 Task: In Heading Arial with underline. Font size of heading  '18'Font style of data Calibri. Font size of data  9Alignment of headline & data Align center. Fill color in heading,  RedFont color of data Black Apply border in Data No BorderIn the sheet  Data Sheetbook
Action: Mouse moved to (924, 124)
Screenshot: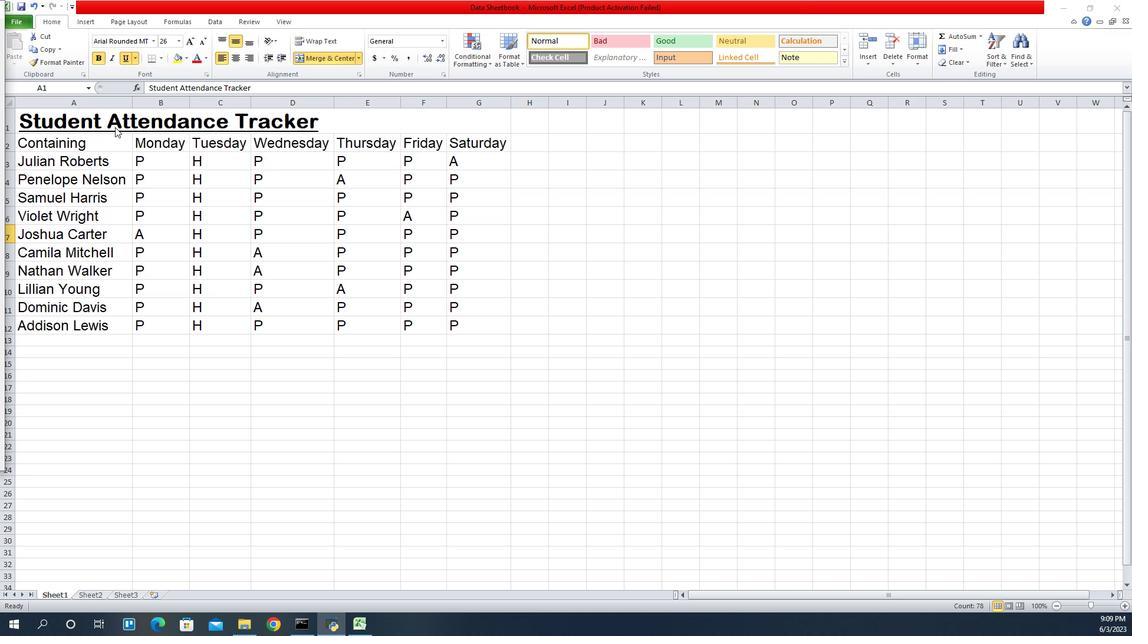 
Action: Mouse pressed left at (924, 124)
Screenshot: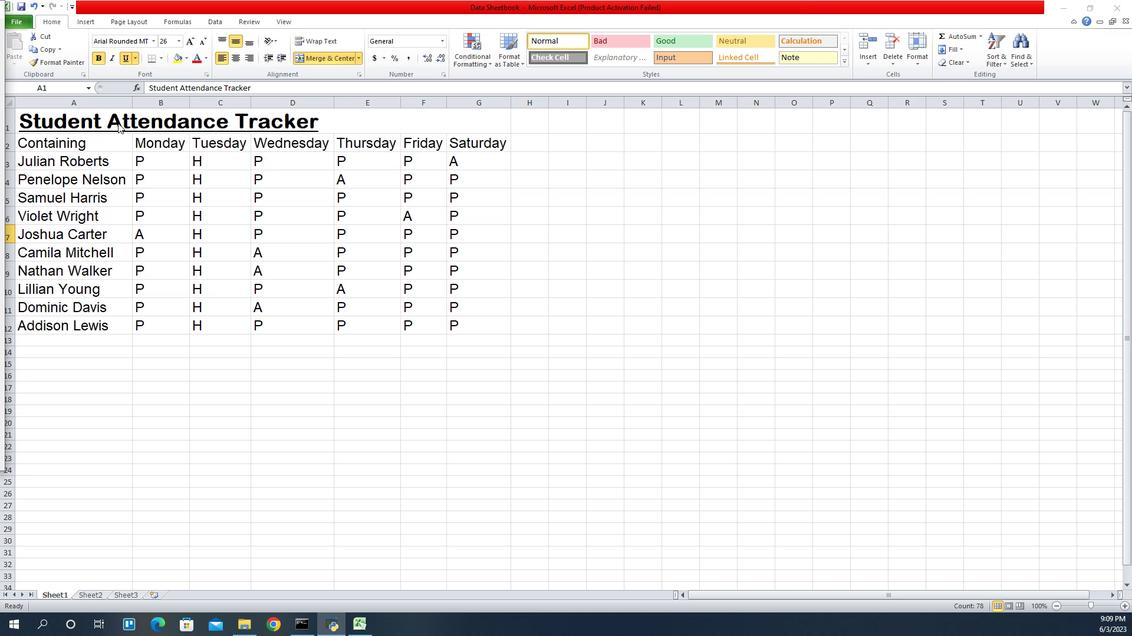 
Action: Mouse pressed left at (924, 124)
Screenshot: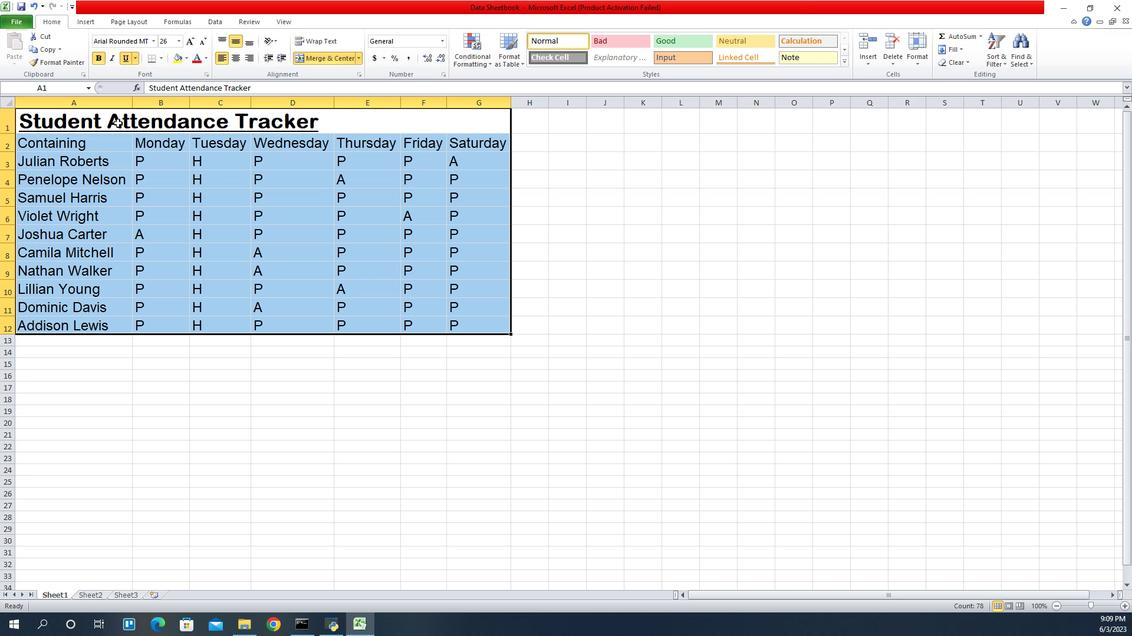 
Action: Mouse moved to (865, 120)
Screenshot: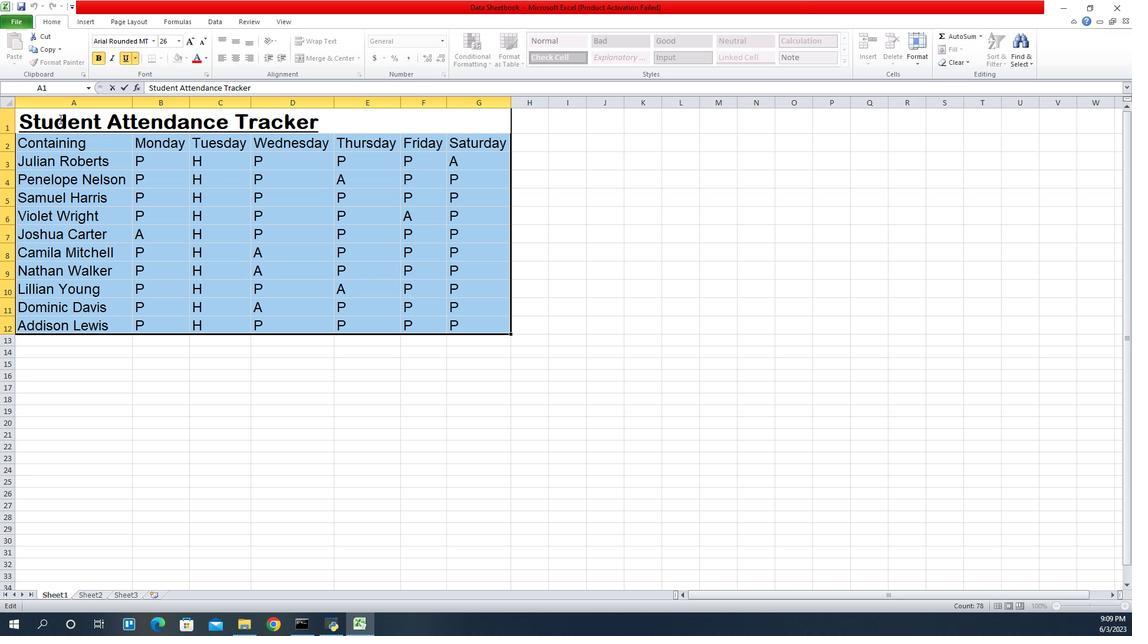 
Action: Mouse pressed left at (865, 120)
Screenshot: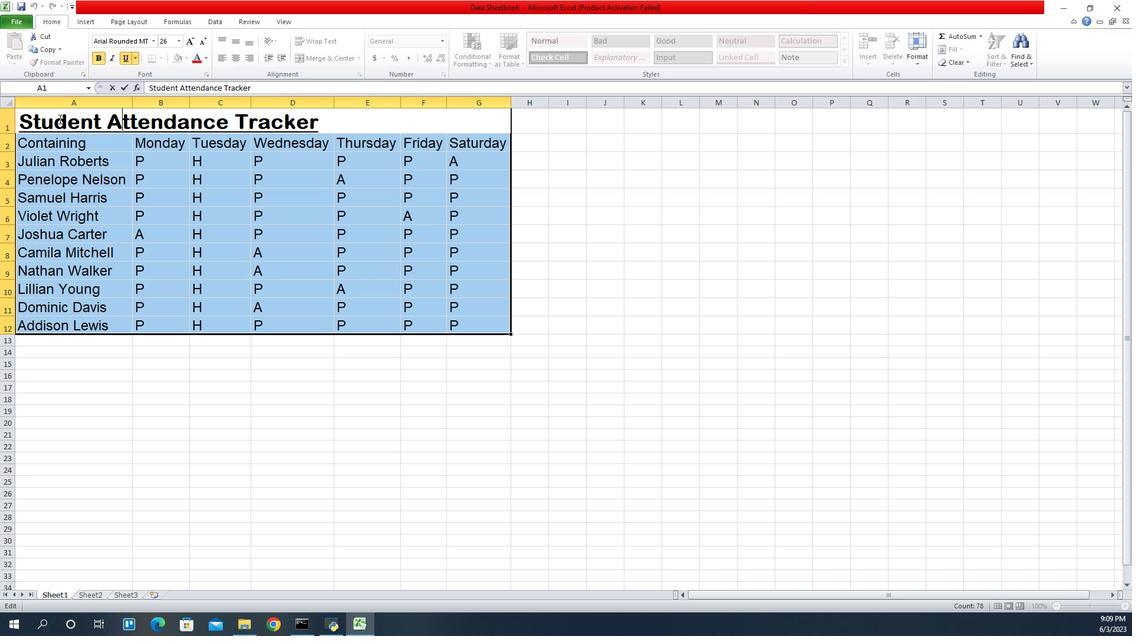 
Action: Mouse moved to (899, 375)
Screenshot: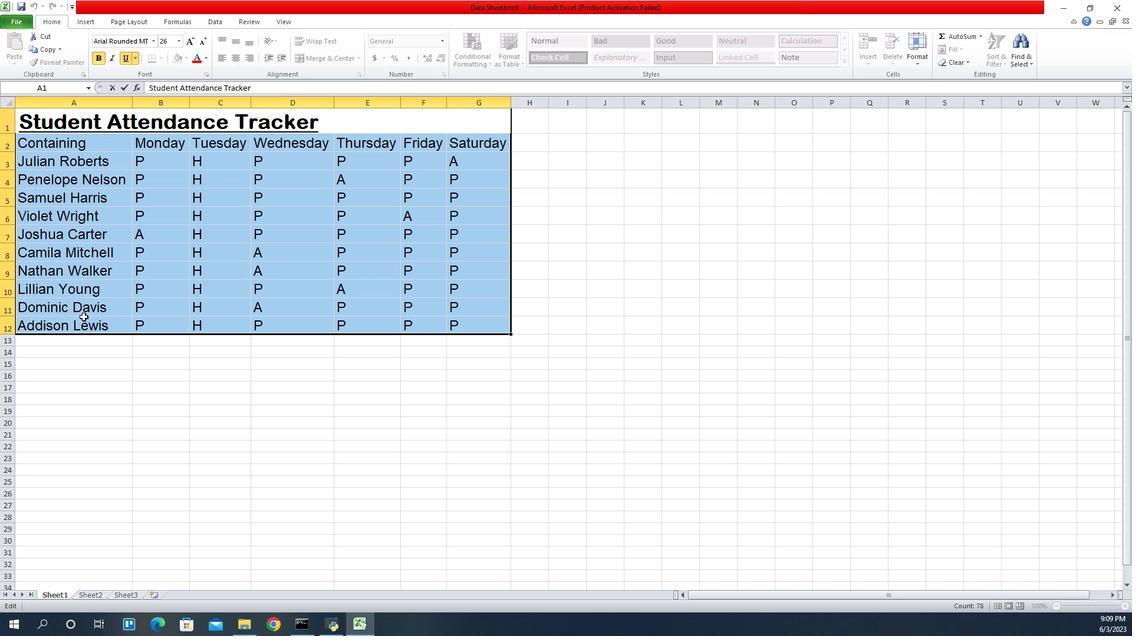 
Action: Mouse pressed left at (899, 375)
Screenshot: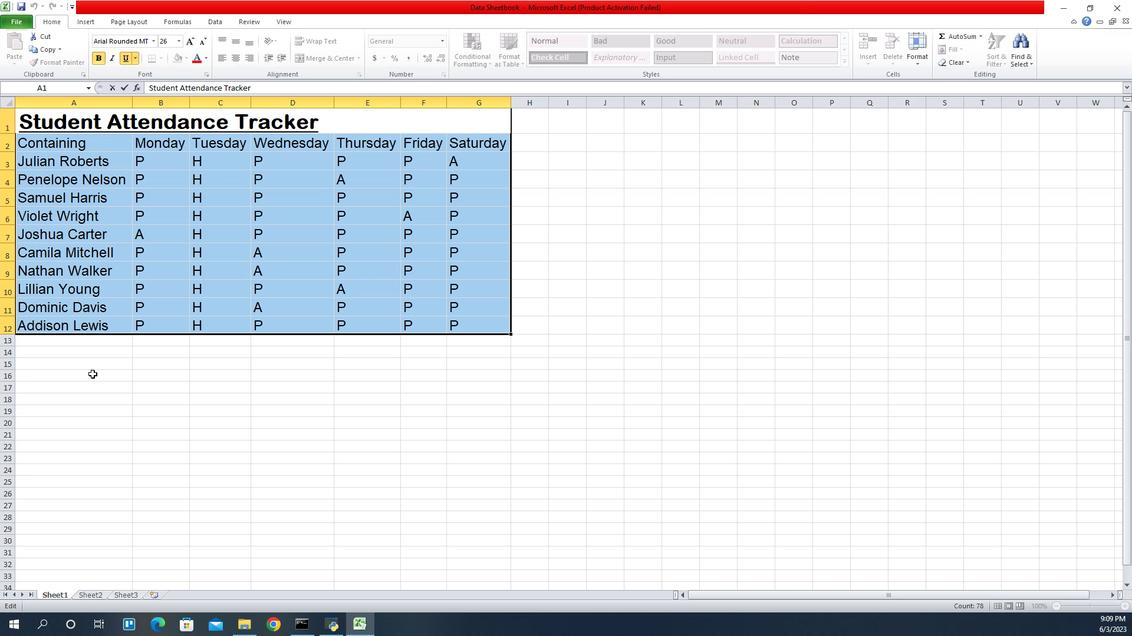 
Action: Mouse moved to (850, 122)
Screenshot: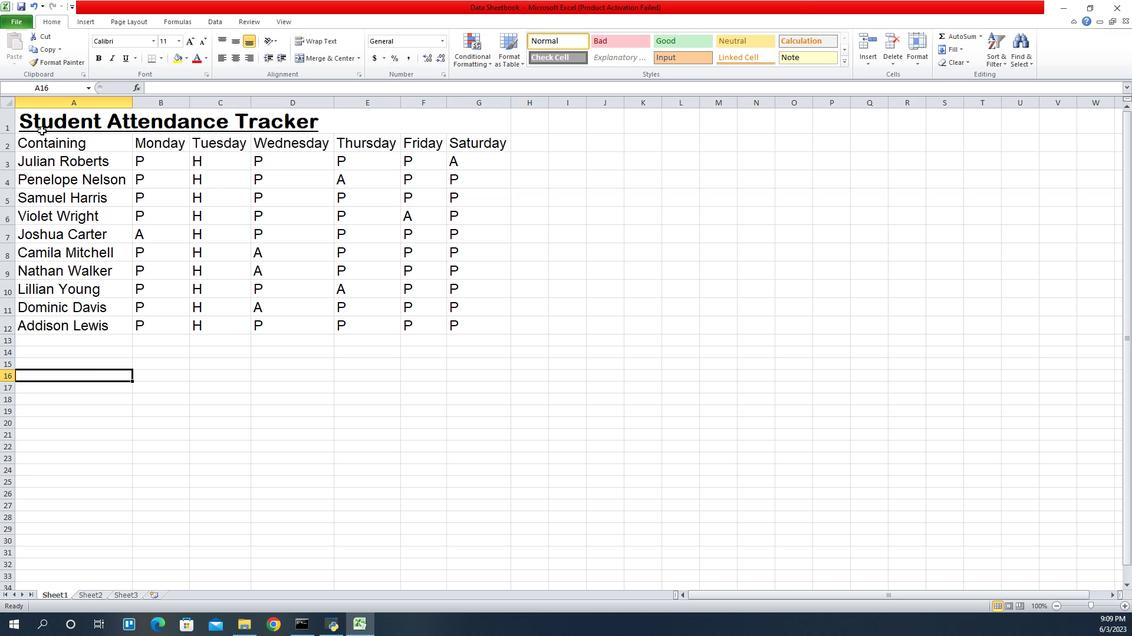 
Action: Mouse pressed left at (850, 122)
Screenshot: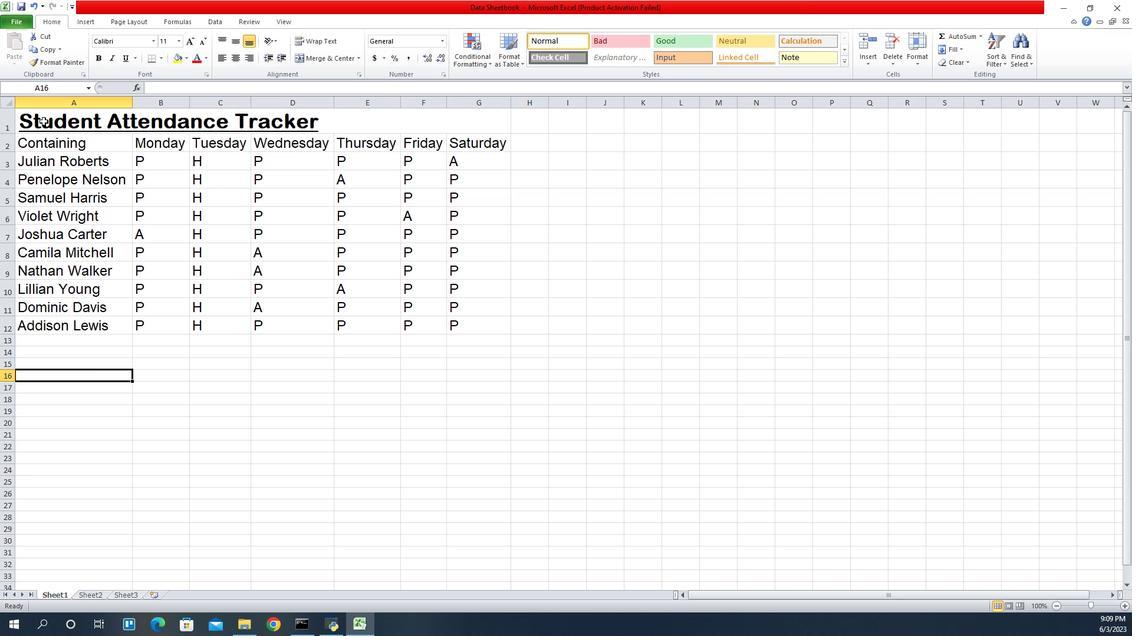 
Action: Mouse moved to (957, 41)
Screenshot: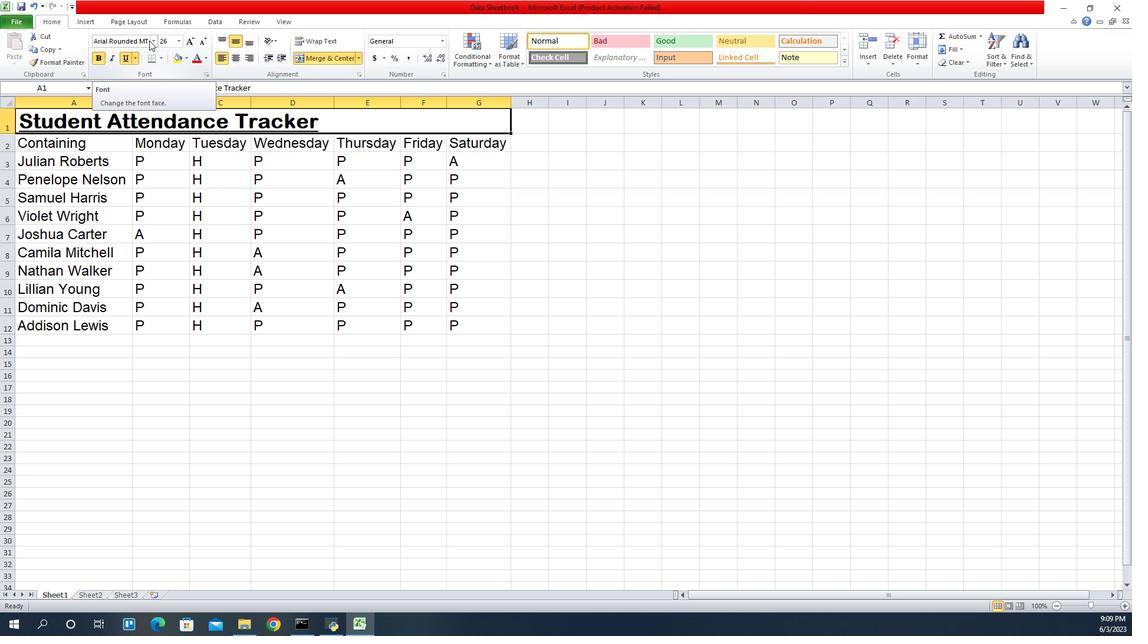 
Action: Mouse pressed left at (957, 41)
Screenshot: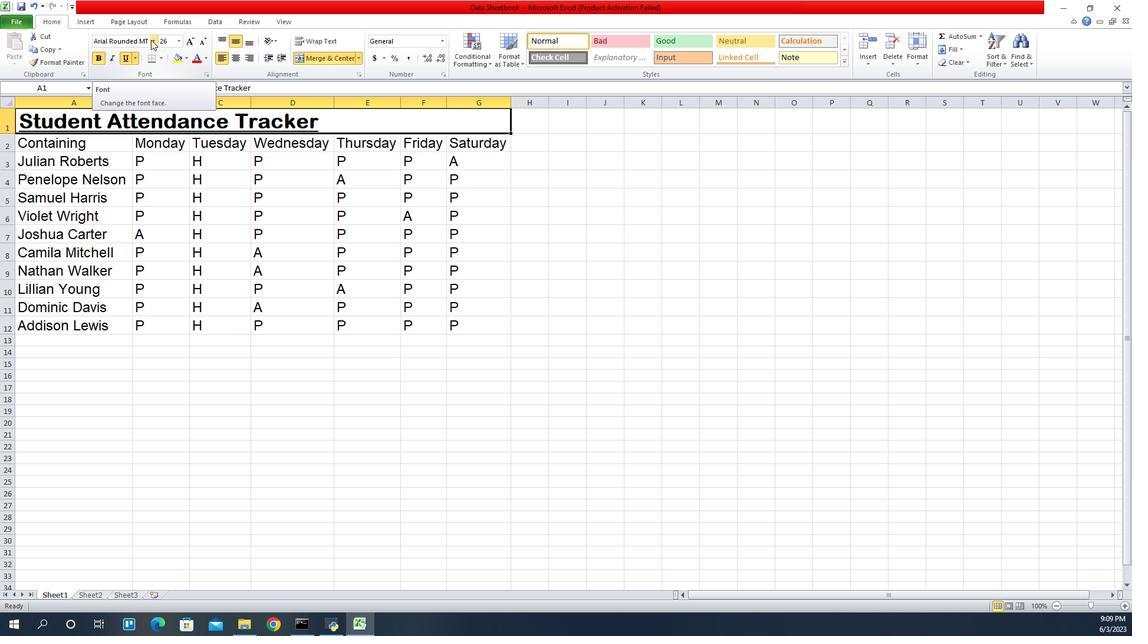 
Action: Mouse moved to (944, 136)
Screenshot: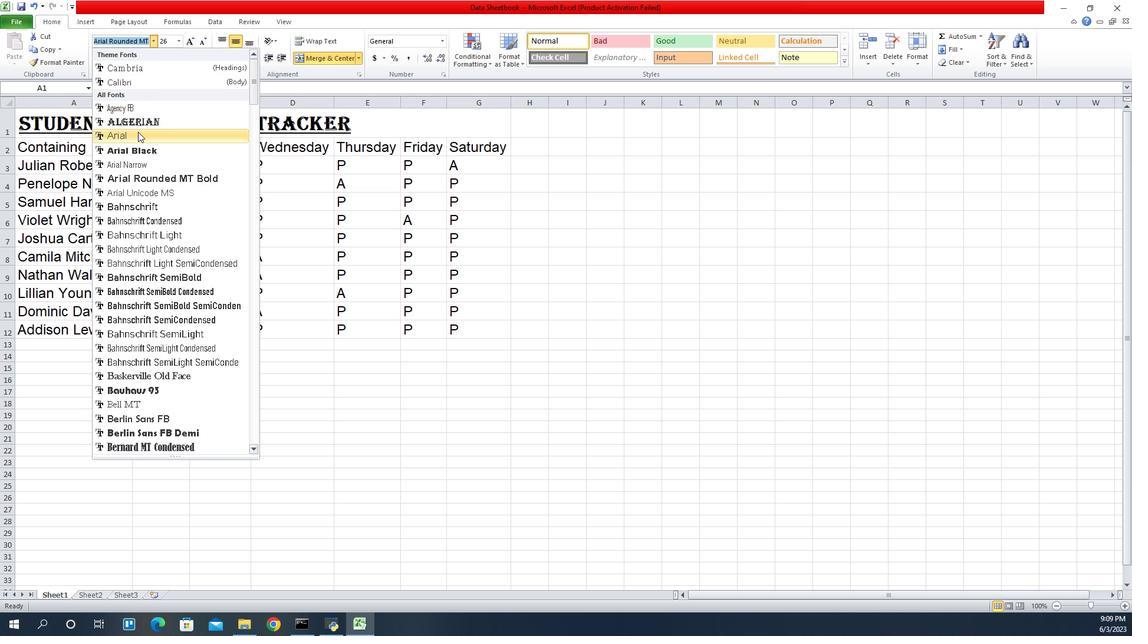 
Action: Mouse pressed left at (944, 136)
Screenshot: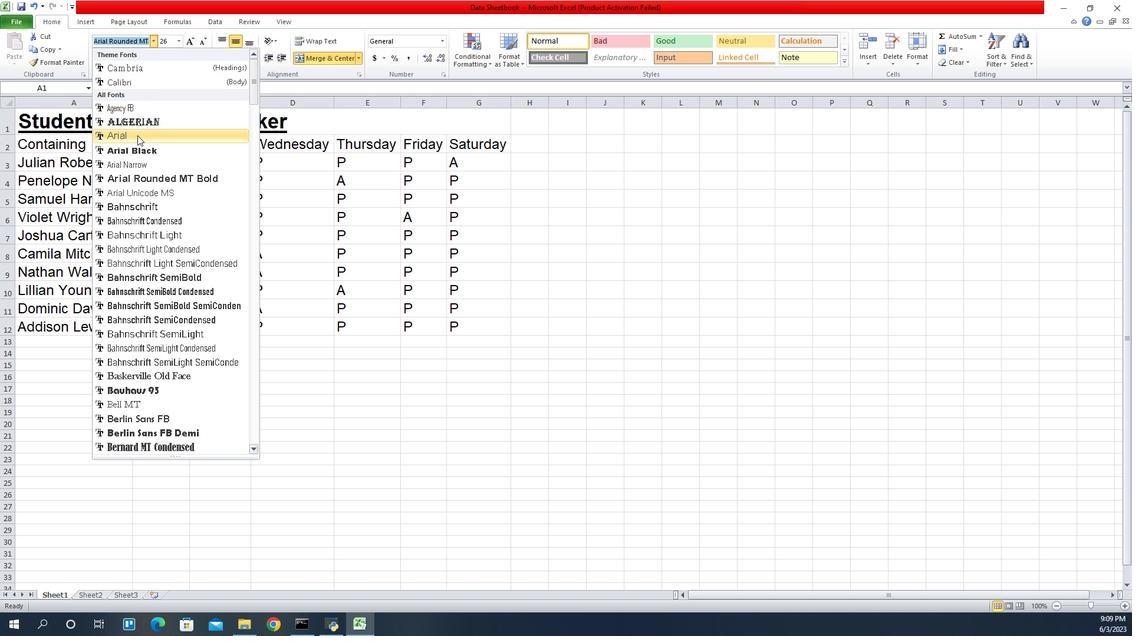 
Action: Mouse moved to (933, 61)
Screenshot: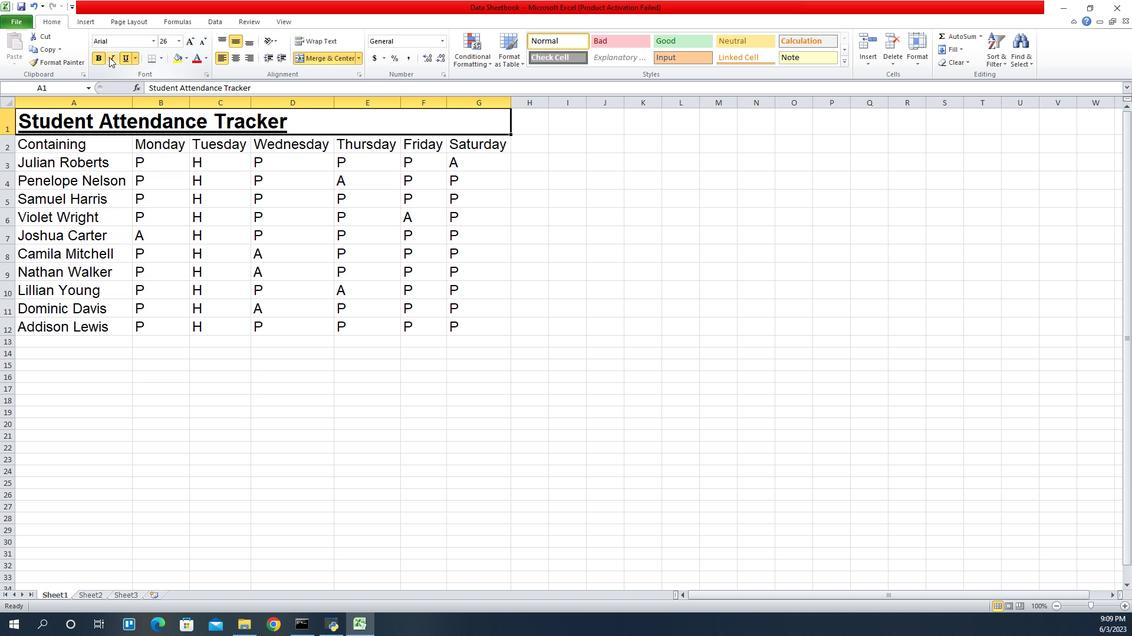 
Action: Mouse pressed left at (933, 61)
Screenshot: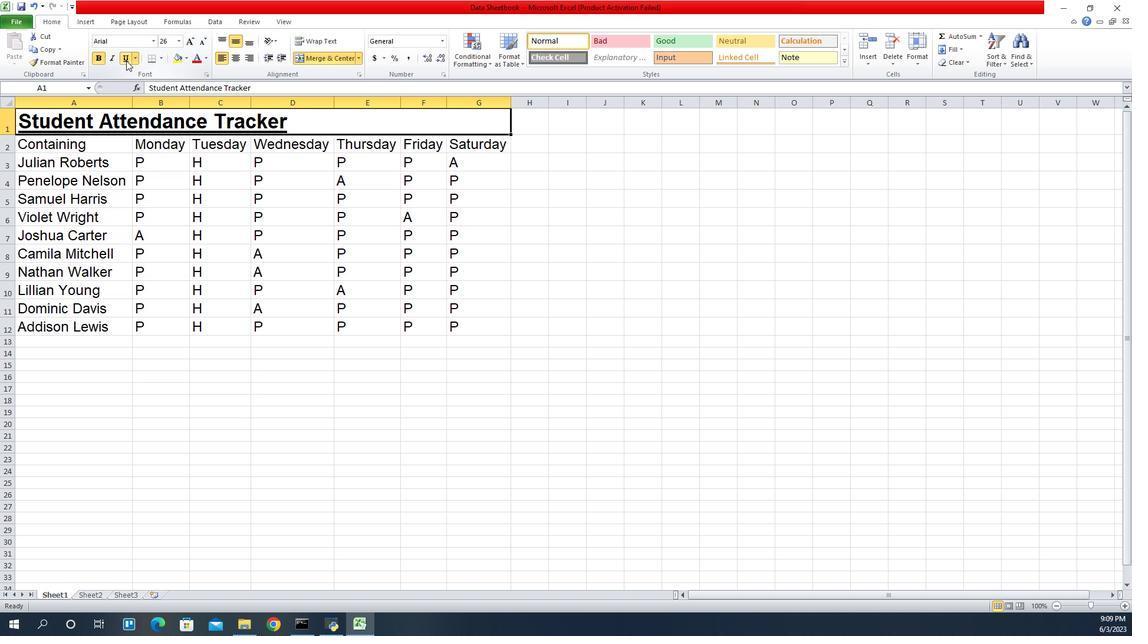 
Action: Mouse pressed left at (933, 61)
Screenshot: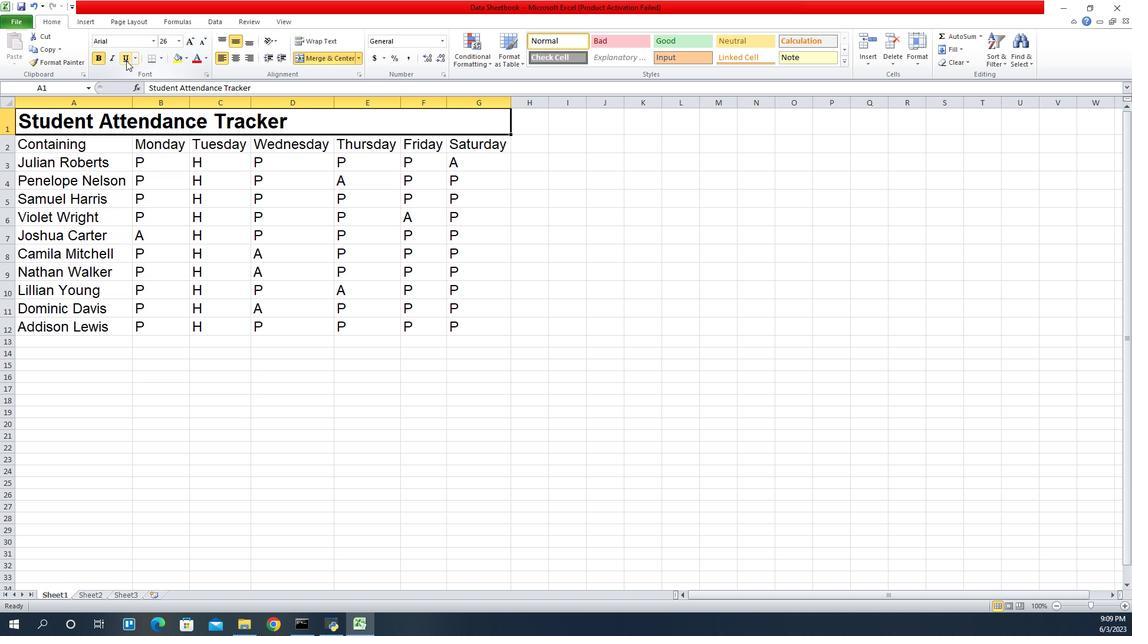 
Action: Mouse moved to (907, 58)
Screenshot: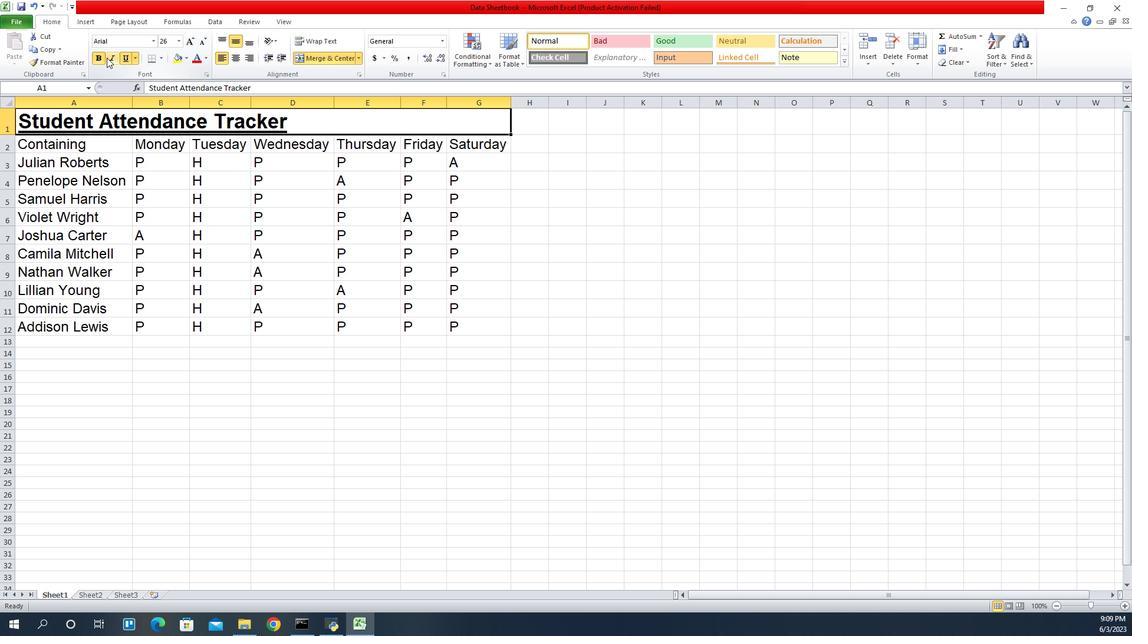 
Action: Mouse pressed left at (907, 58)
Screenshot: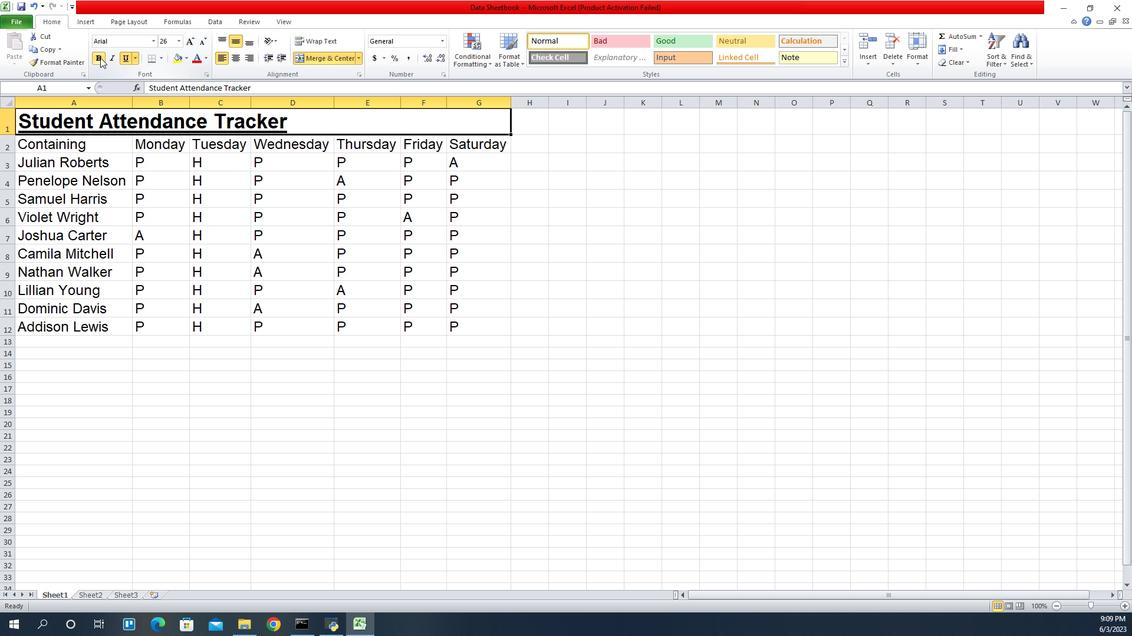 
Action: Mouse moved to (986, 42)
Screenshot: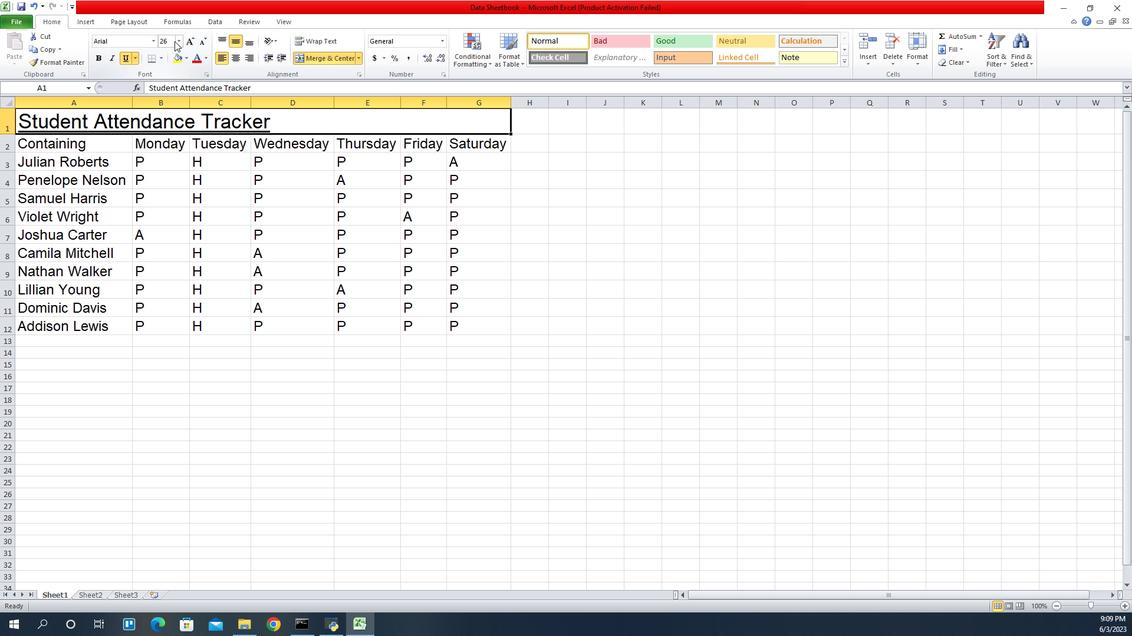 
Action: Mouse pressed left at (986, 42)
Screenshot: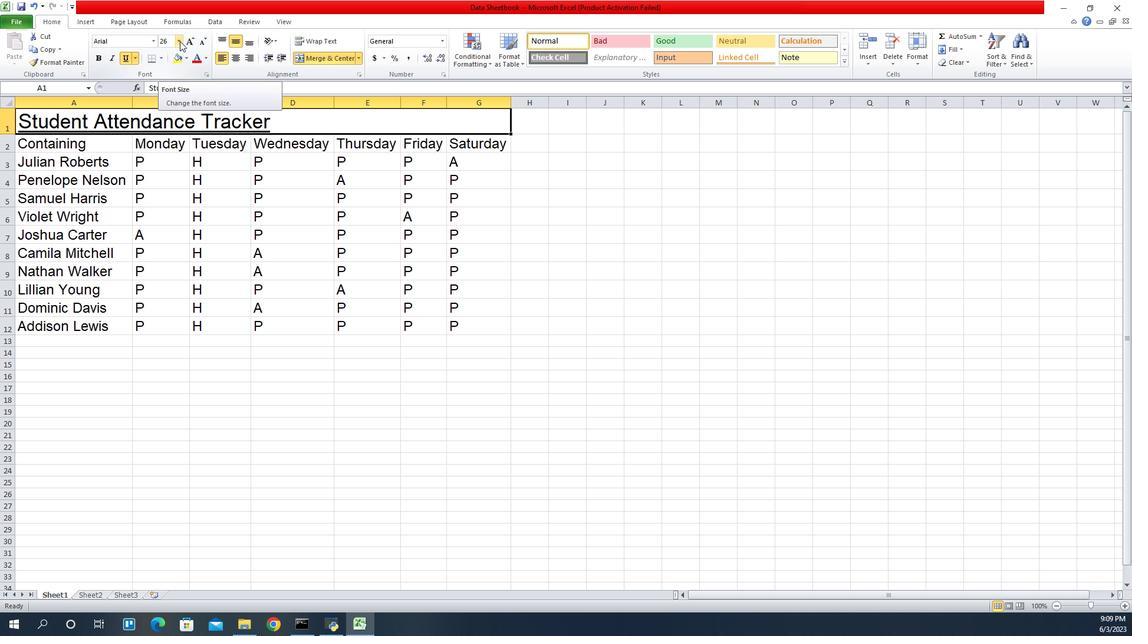 
Action: Mouse moved to (973, 123)
Screenshot: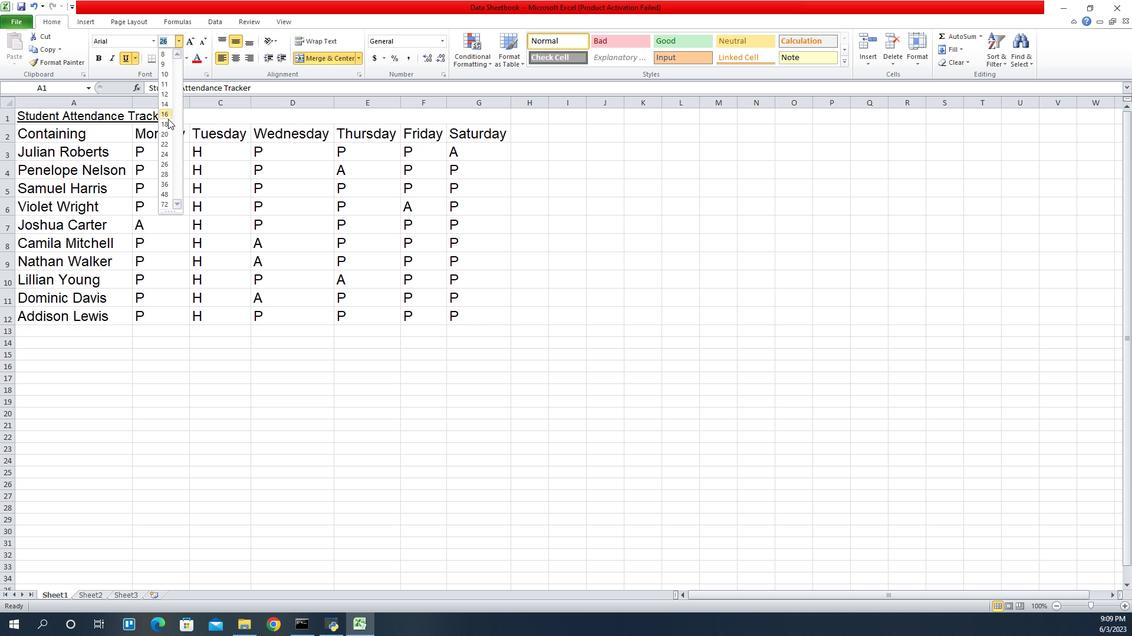 
Action: Mouse pressed left at (973, 123)
Screenshot: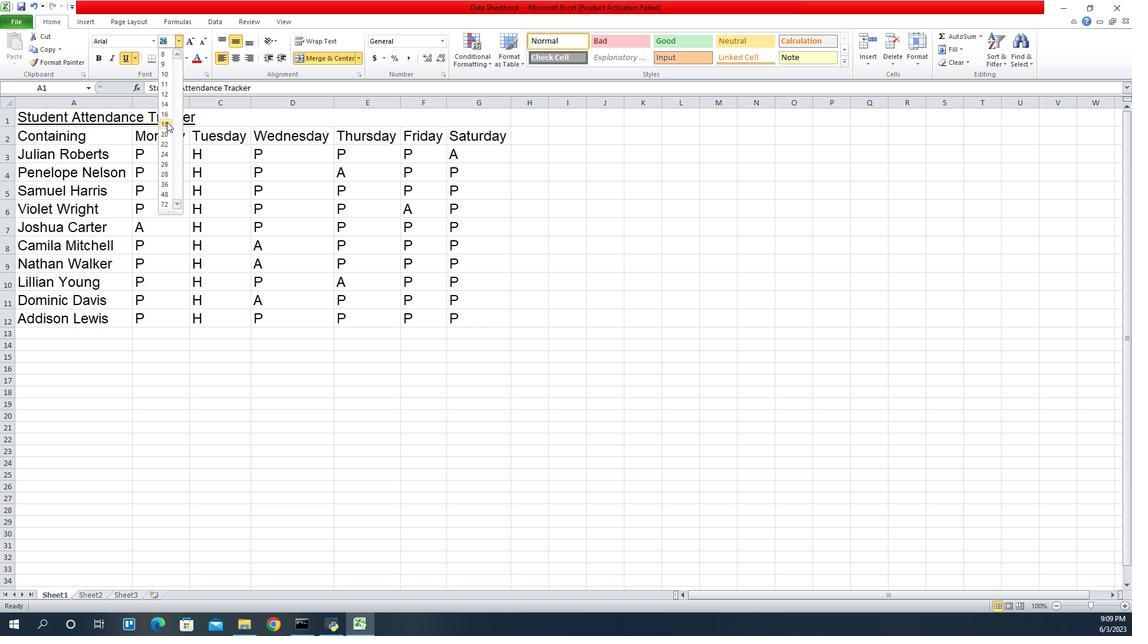 
Action: Mouse moved to (831, 138)
Screenshot: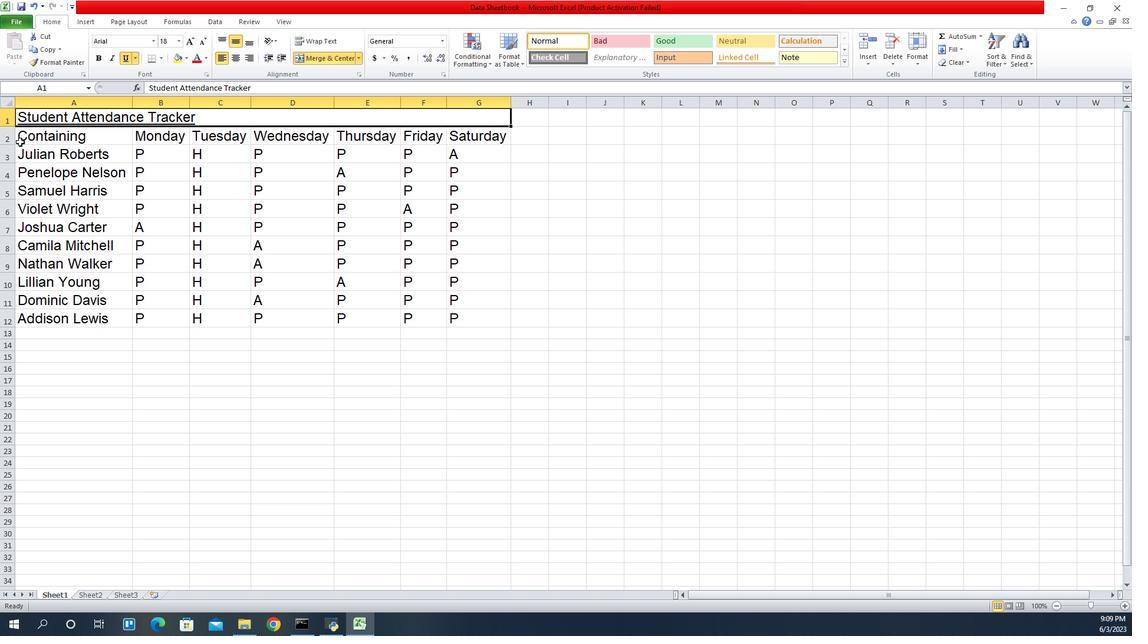 
Action: Mouse pressed left at (831, 138)
Screenshot: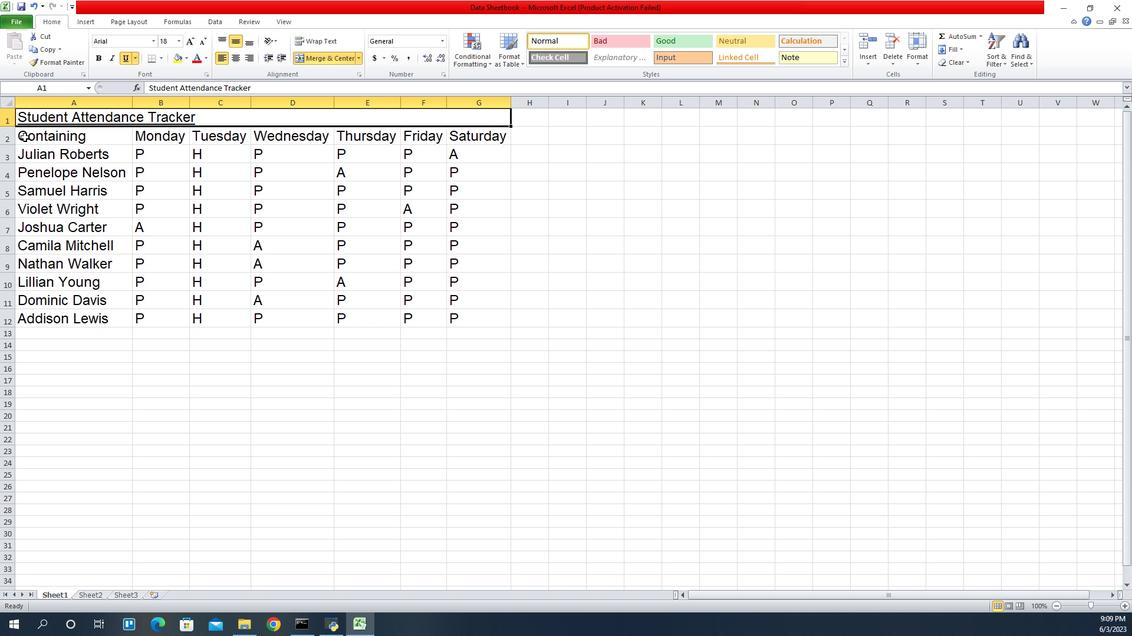 
Action: Mouse moved to (957, 41)
Screenshot: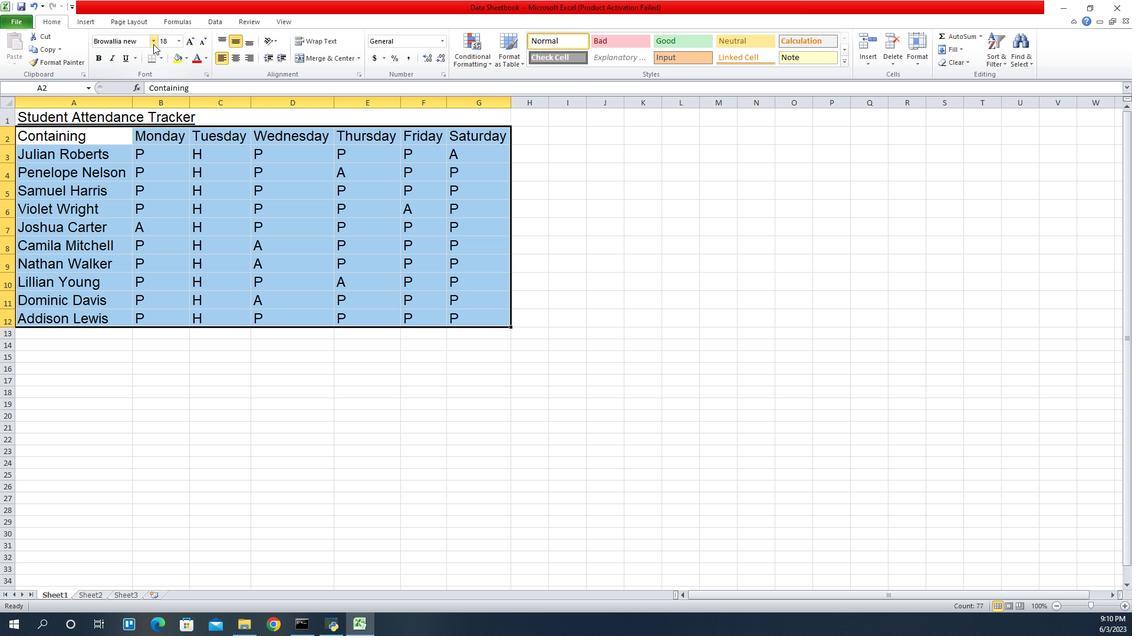 
Action: Mouse pressed left at (957, 41)
Screenshot: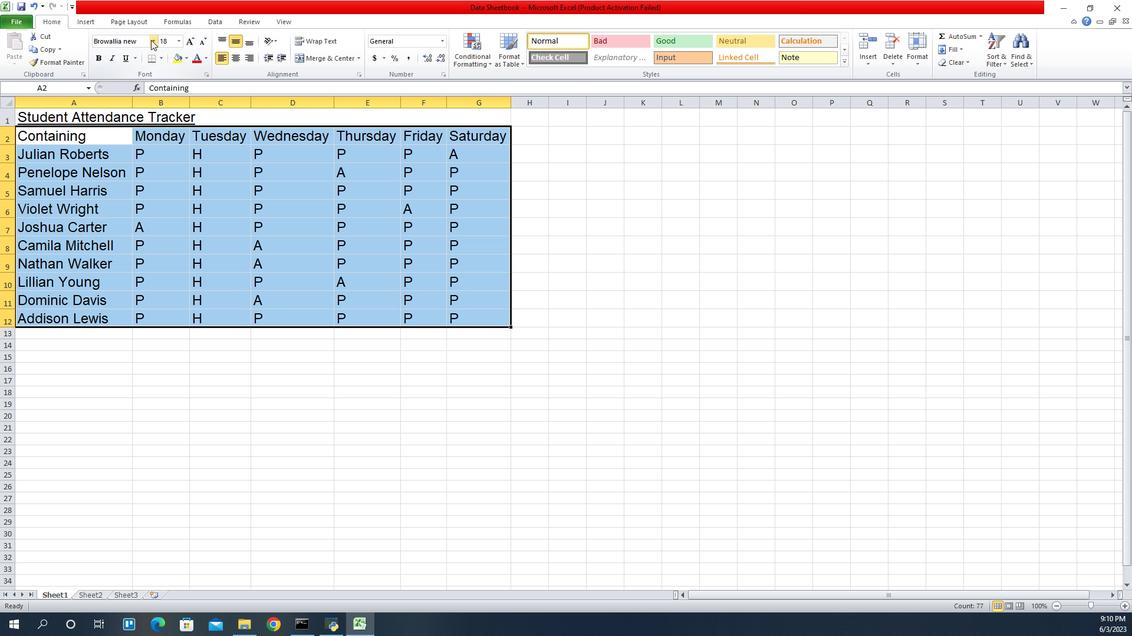 
Action: Mouse moved to (930, 89)
Screenshot: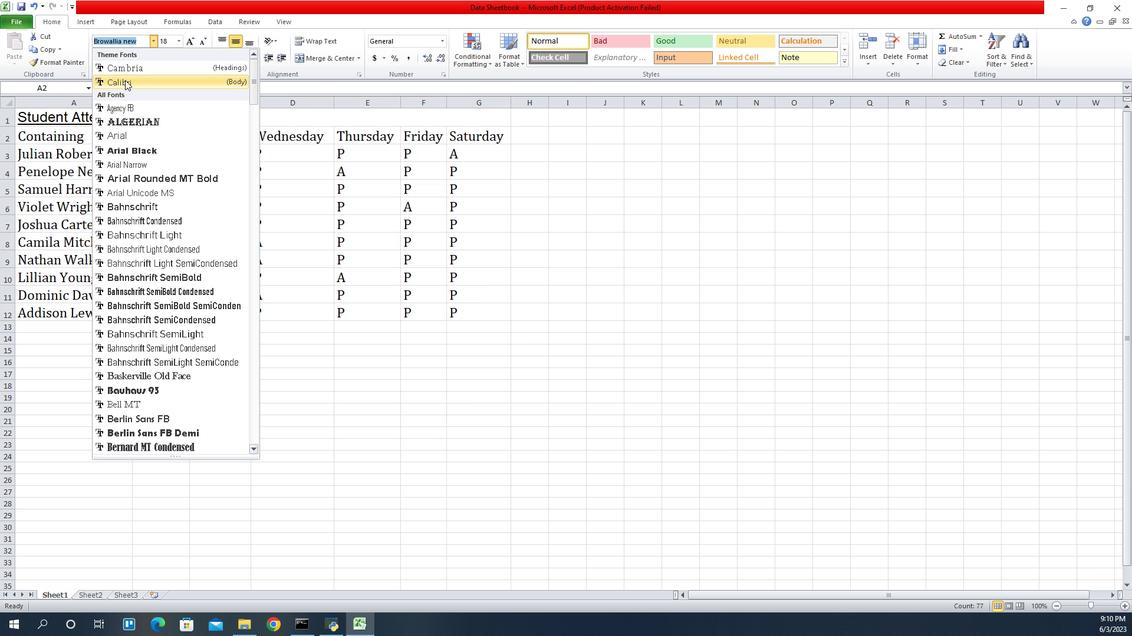 
Action: Mouse pressed left at (930, 89)
Screenshot: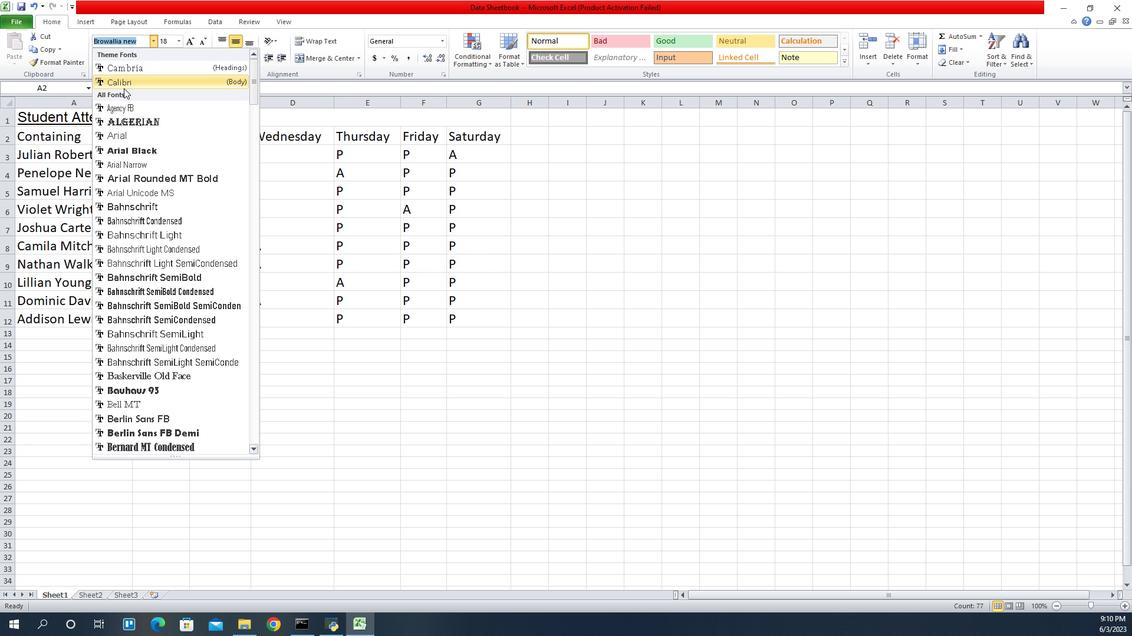 
Action: Mouse moved to (984, 42)
Screenshot: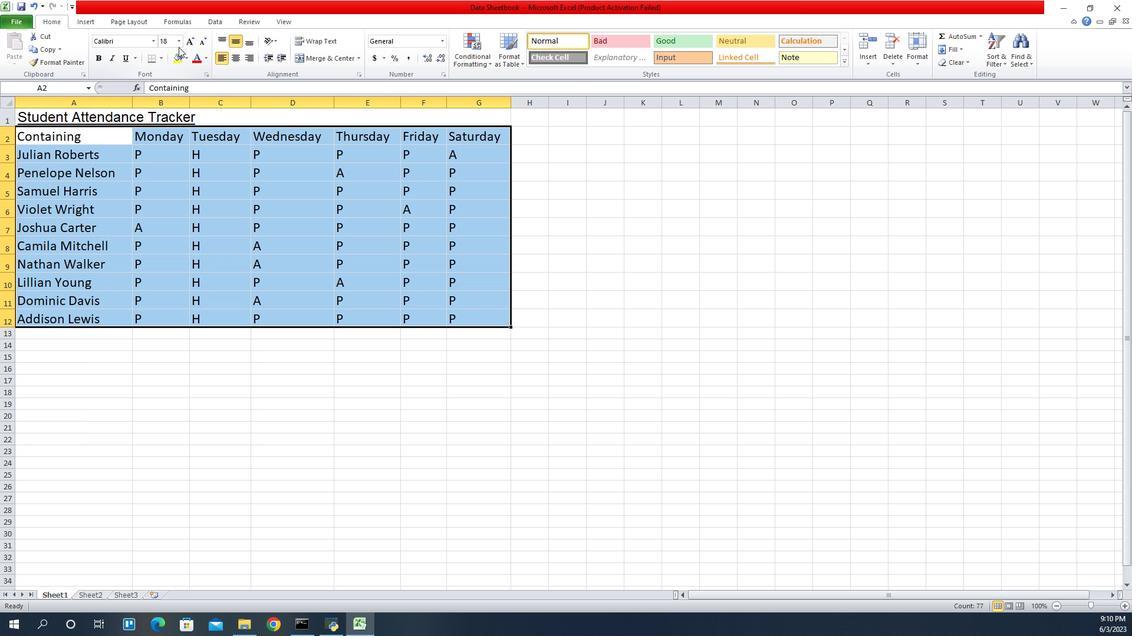 
Action: Mouse pressed left at (984, 42)
Screenshot: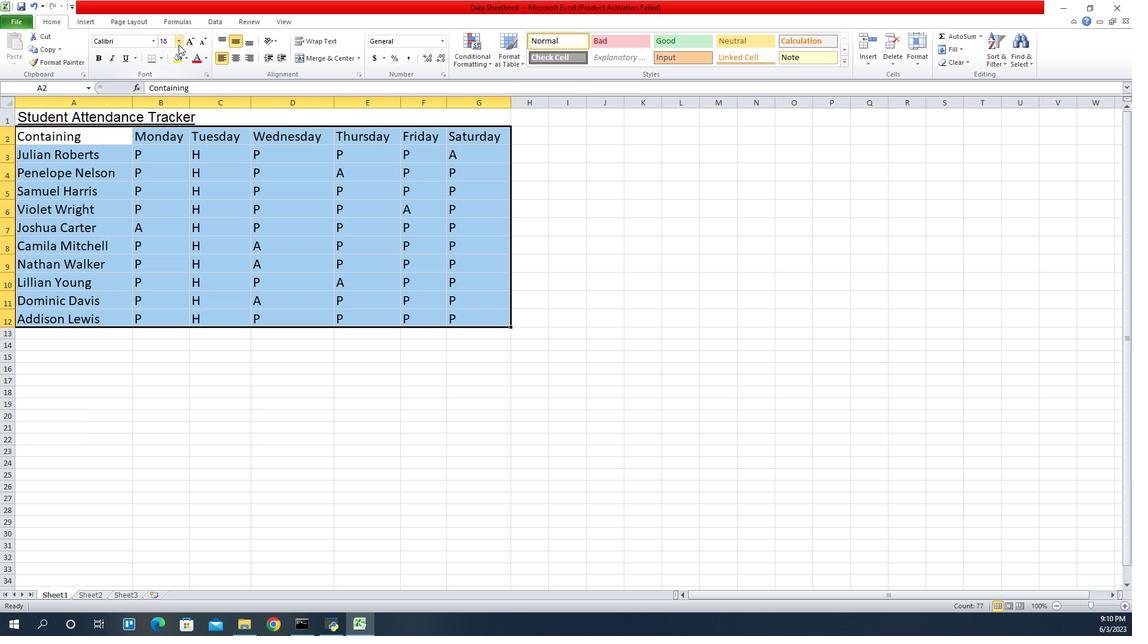 
Action: Mouse moved to (977, 60)
Screenshot: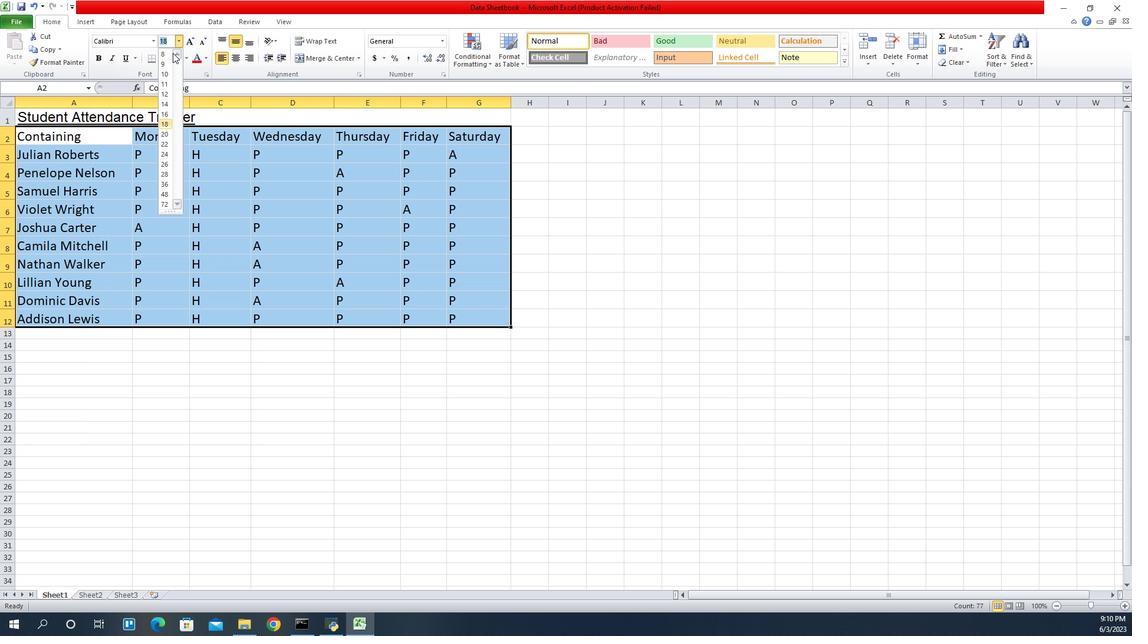 
Action: Mouse pressed left at (977, 60)
Screenshot: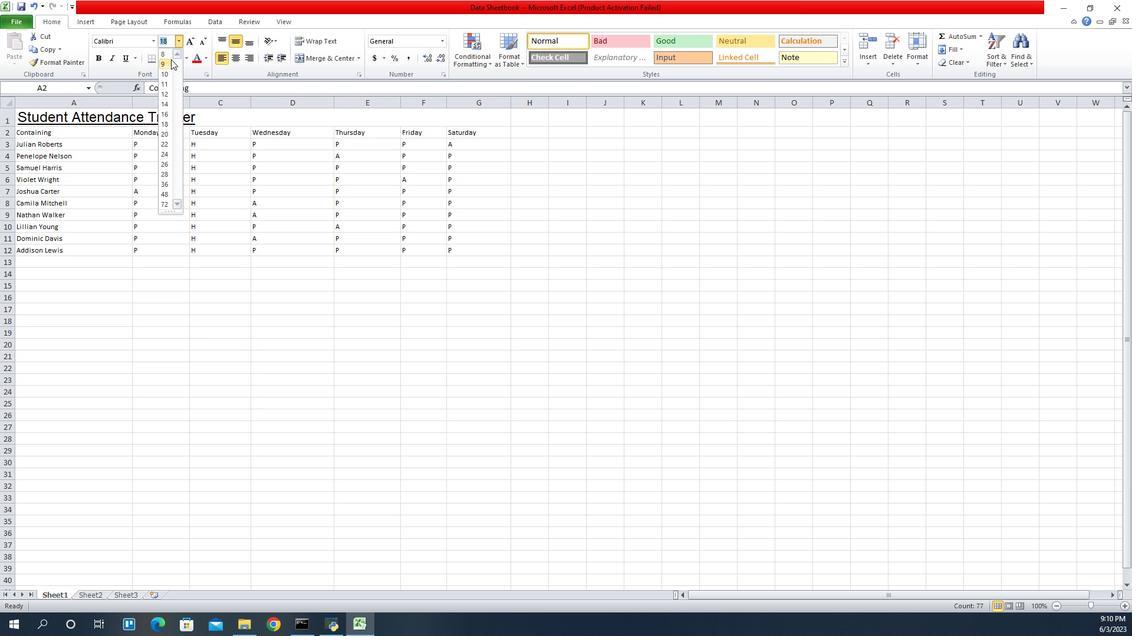 
Action: Mouse moved to (900, 115)
Screenshot: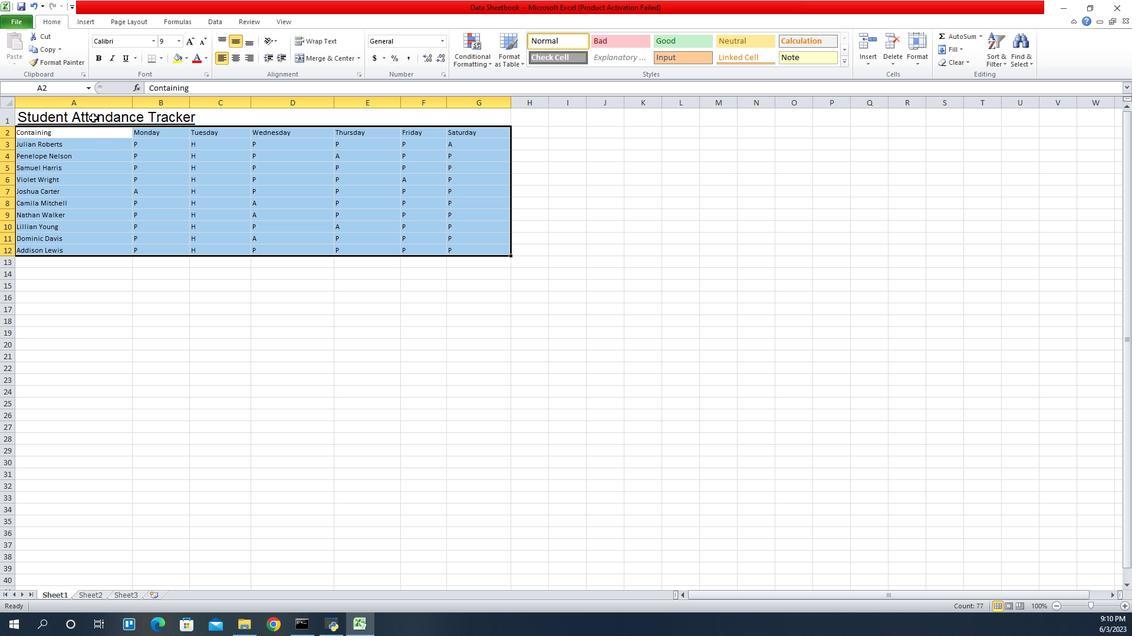 
Action: Mouse pressed left at (900, 115)
Screenshot: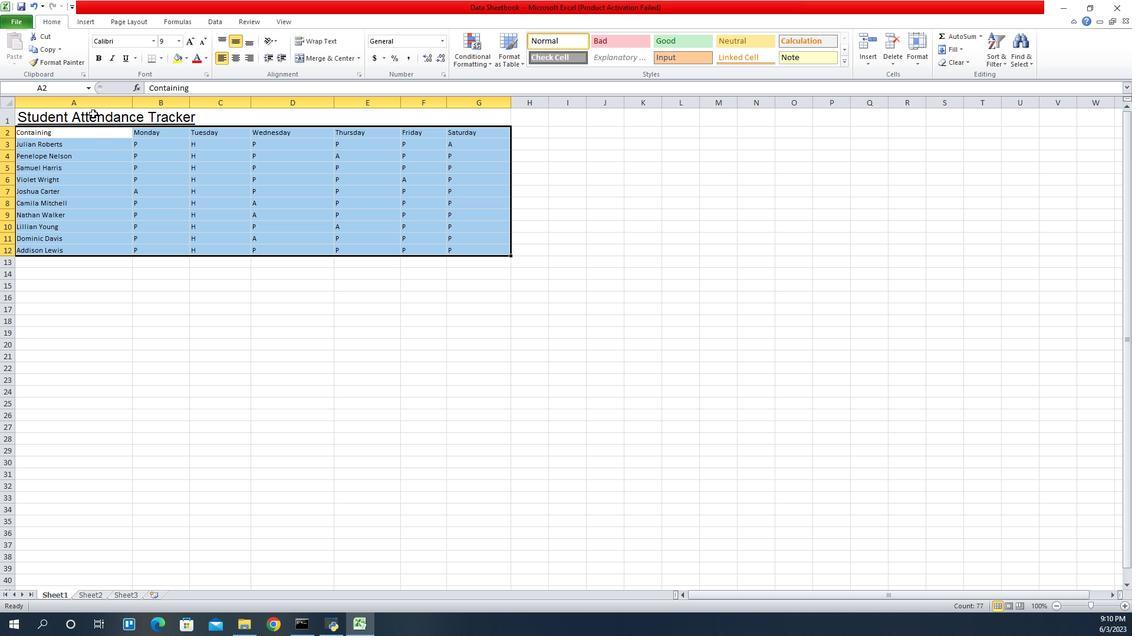 
Action: Mouse moved to (1041, 58)
Screenshot: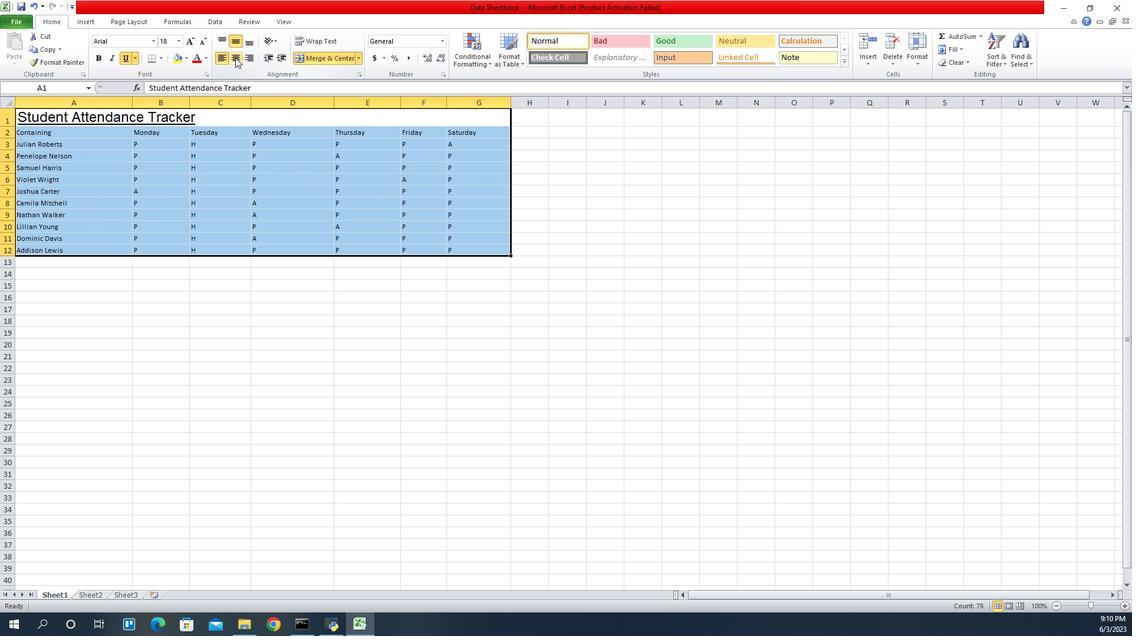 
Action: Mouse pressed left at (1041, 58)
Screenshot: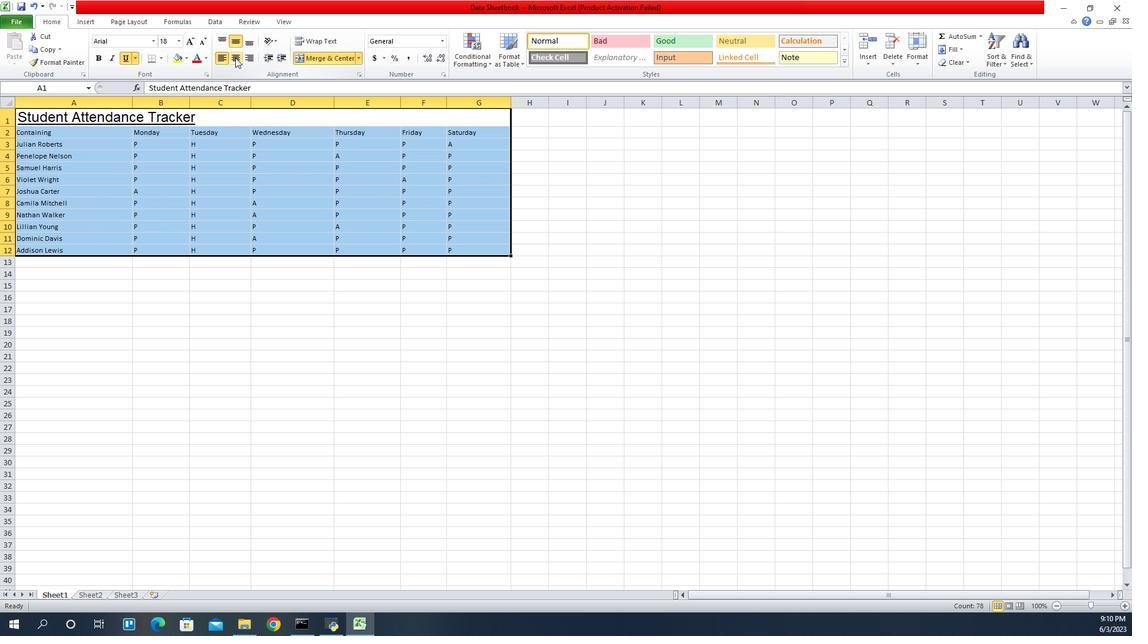 
Action: Mouse moved to (988, 117)
Screenshot: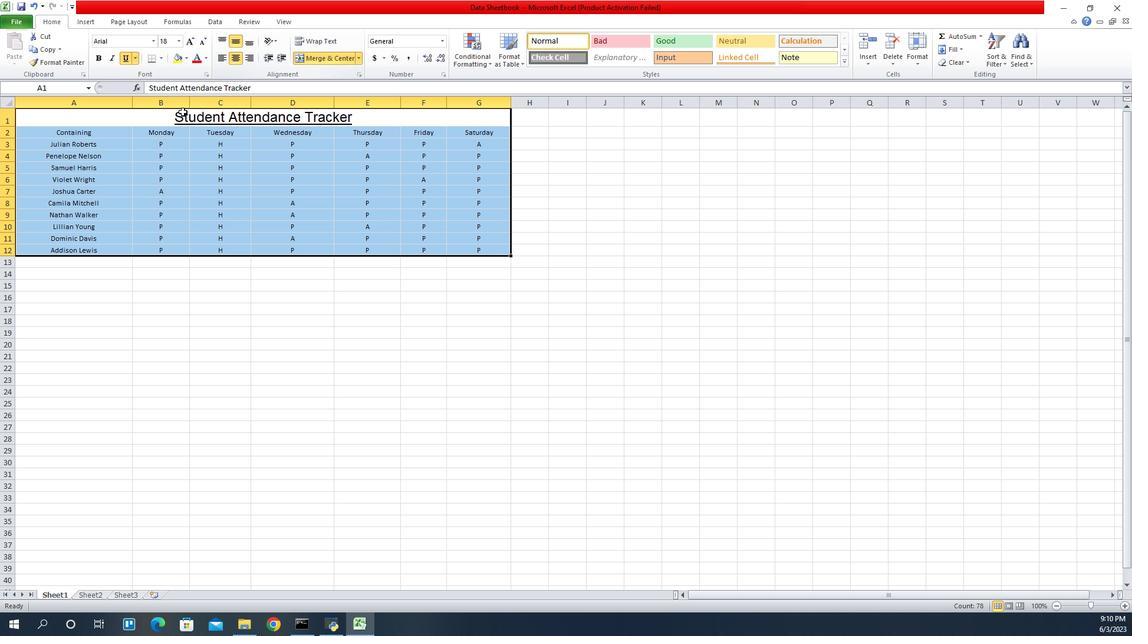 
Action: Mouse pressed left at (988, 117)
Screenshot: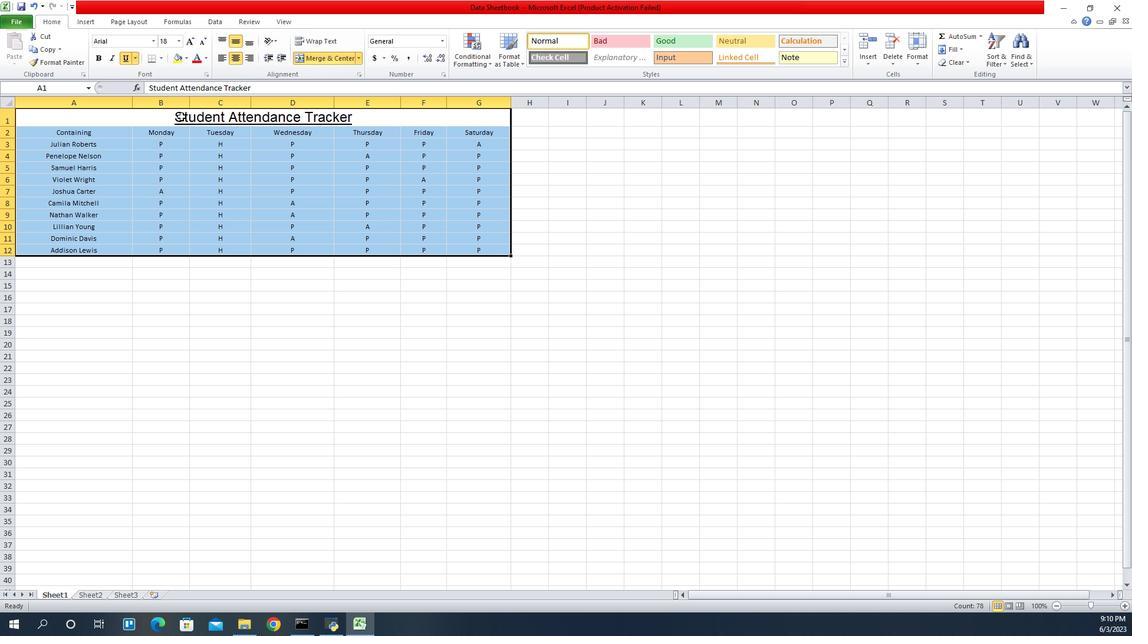 
Action: Mouse moved to (1006, 59)
Screenshot: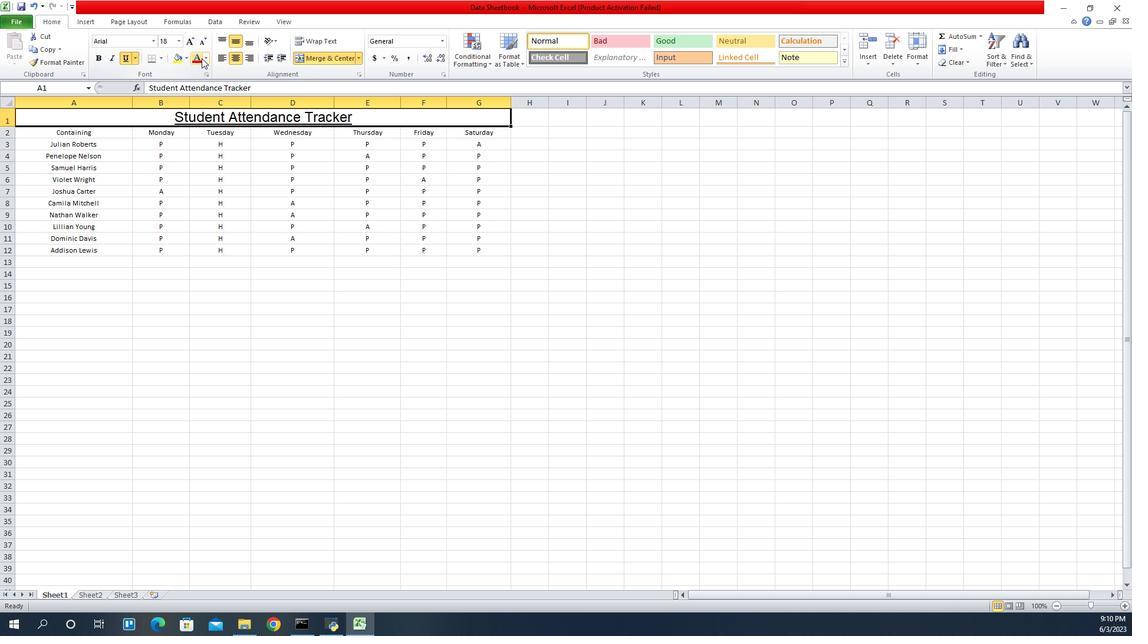 
Action: Mouse pressed left at (1006, 59)
Screenshot: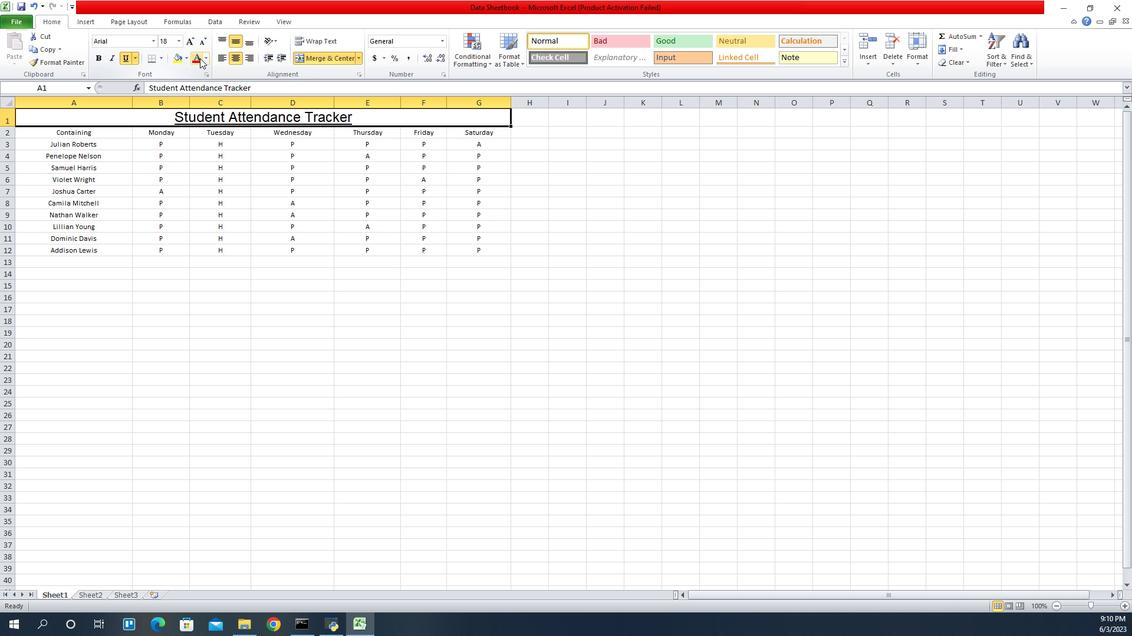 
Action: Mouse moved to (886, 136)
Screenshot: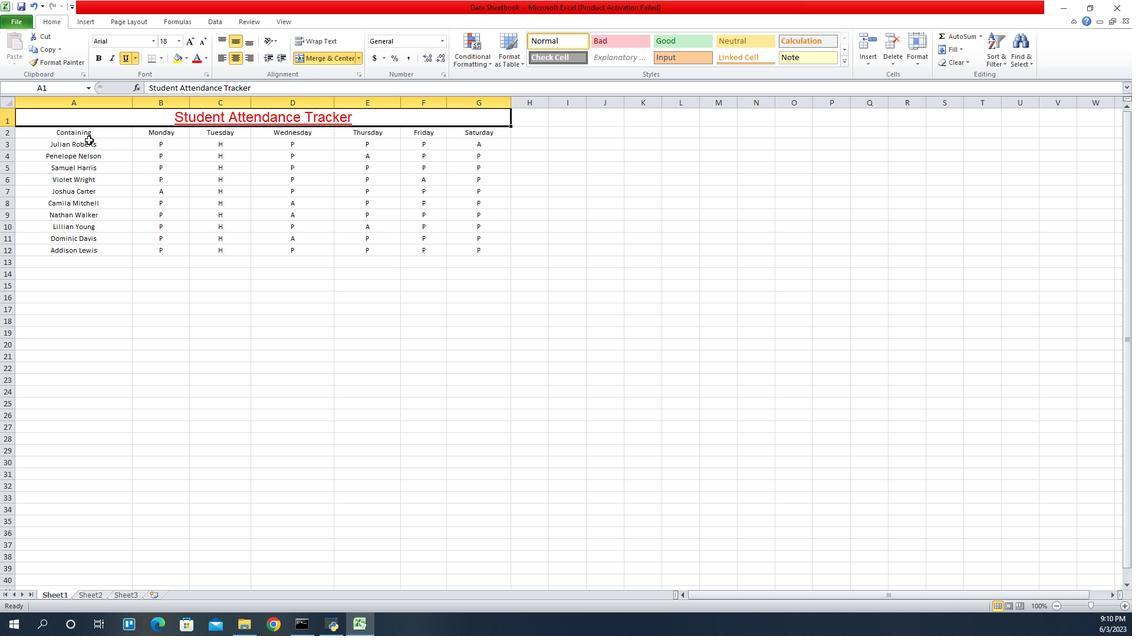 
Action: Mouse pressed left at (886, 136)
Screenshot: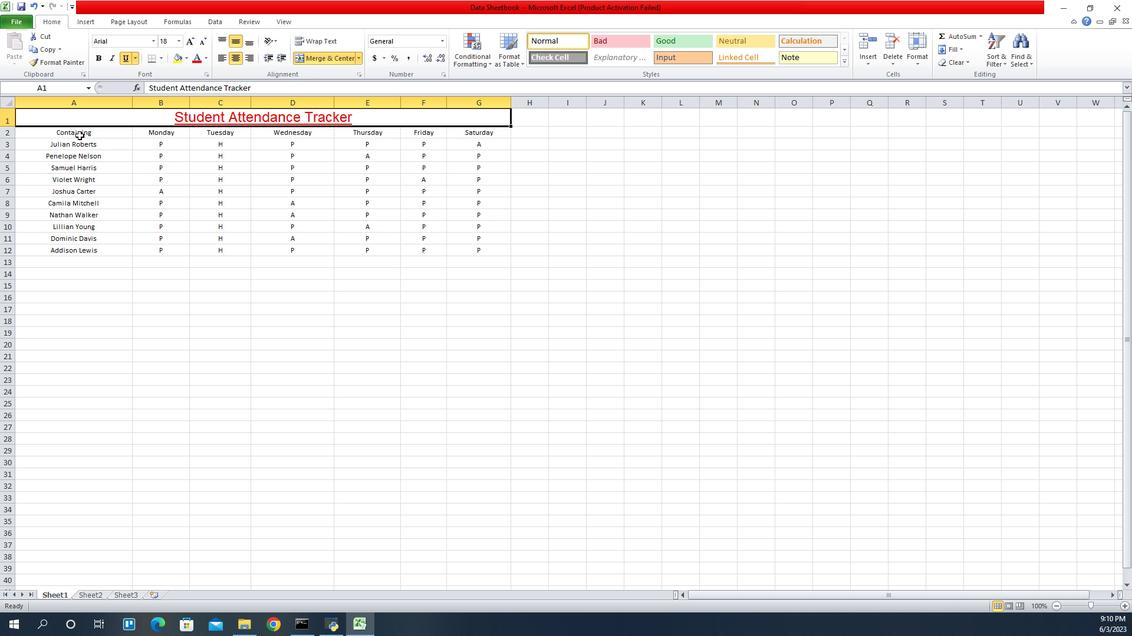 
Action: Mouse moved to (1010, 53)
Screenshot: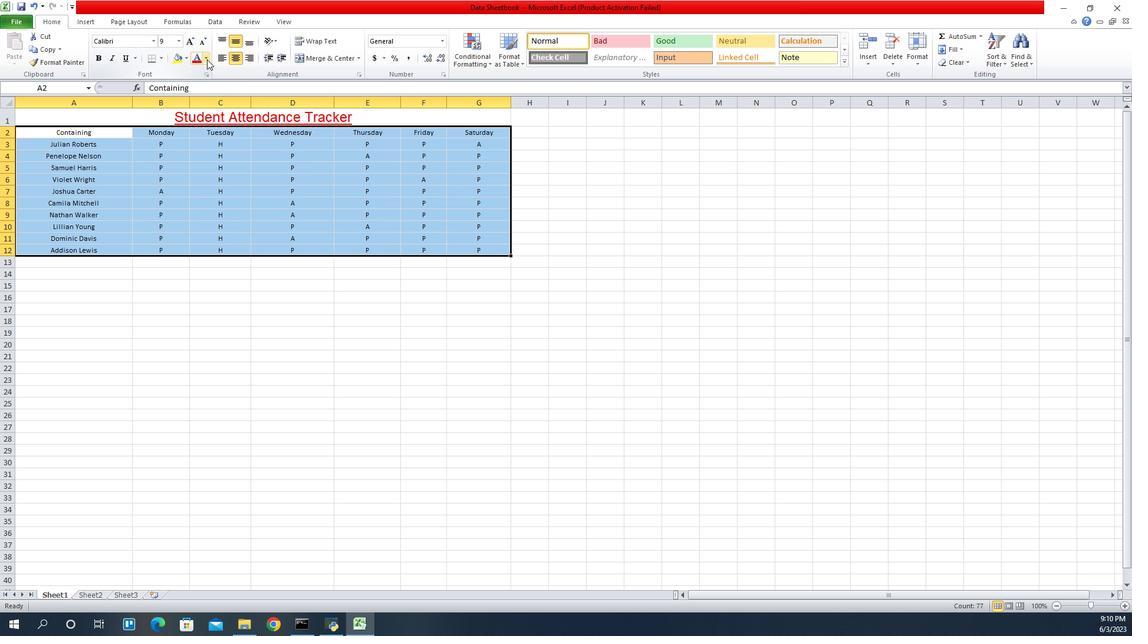 
Action: Mouse pressed left at (1010, 53)
Screenshot: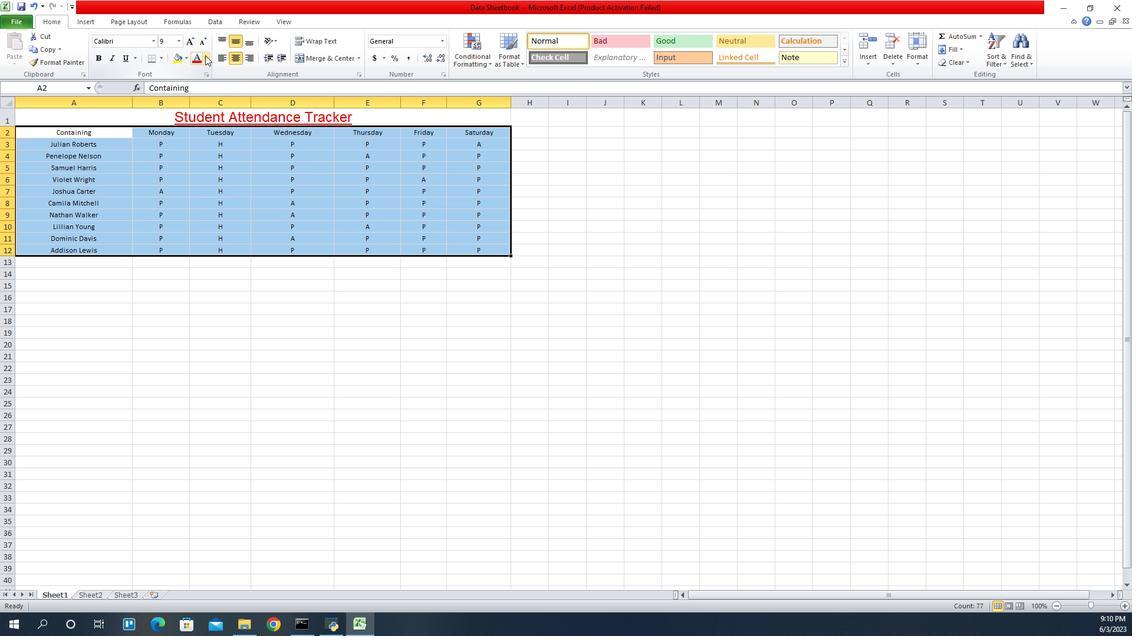 
Action: Mouse moved to (1012, 97)
Screenshot: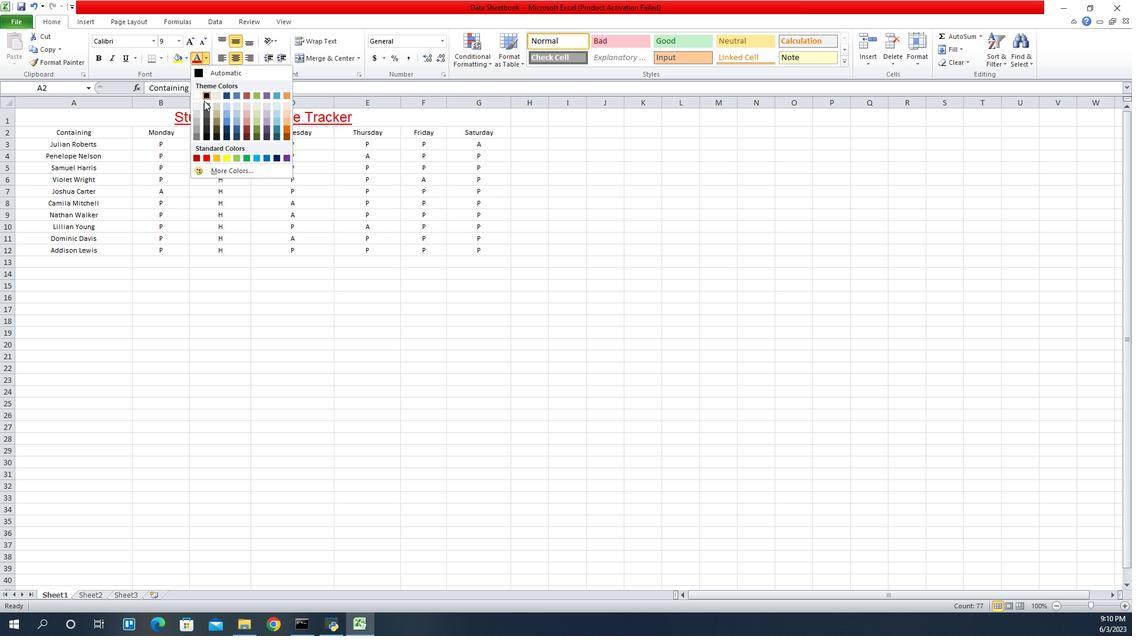 
Action: Mouse pressed left at (1012, 97)
Screenshot: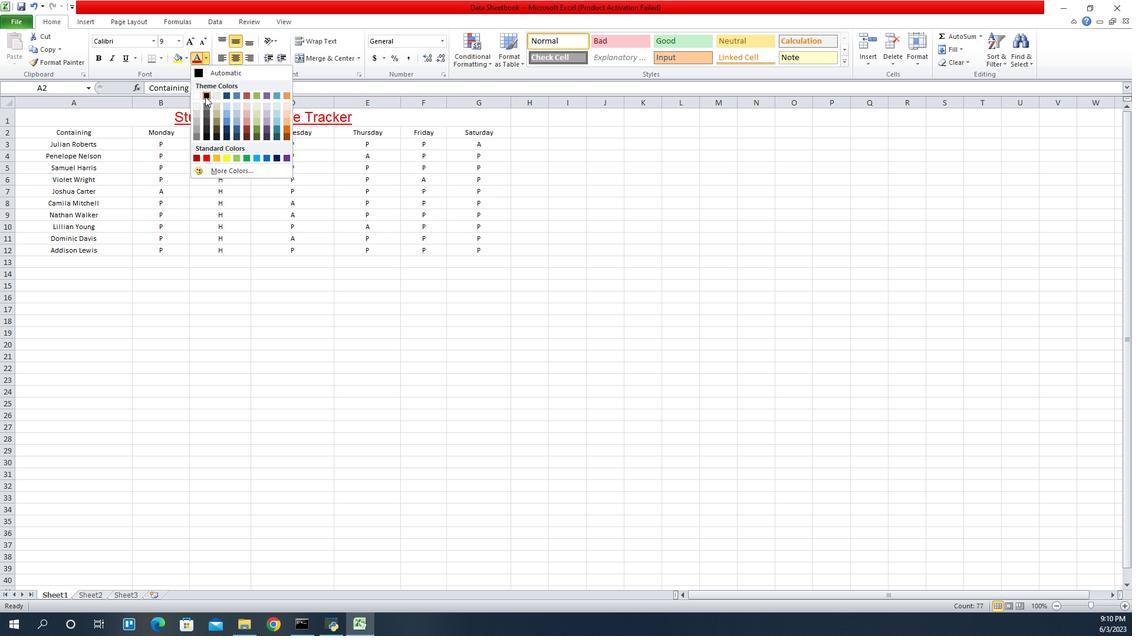 
Action: Mouse moved to (966, 58)
Screenshot: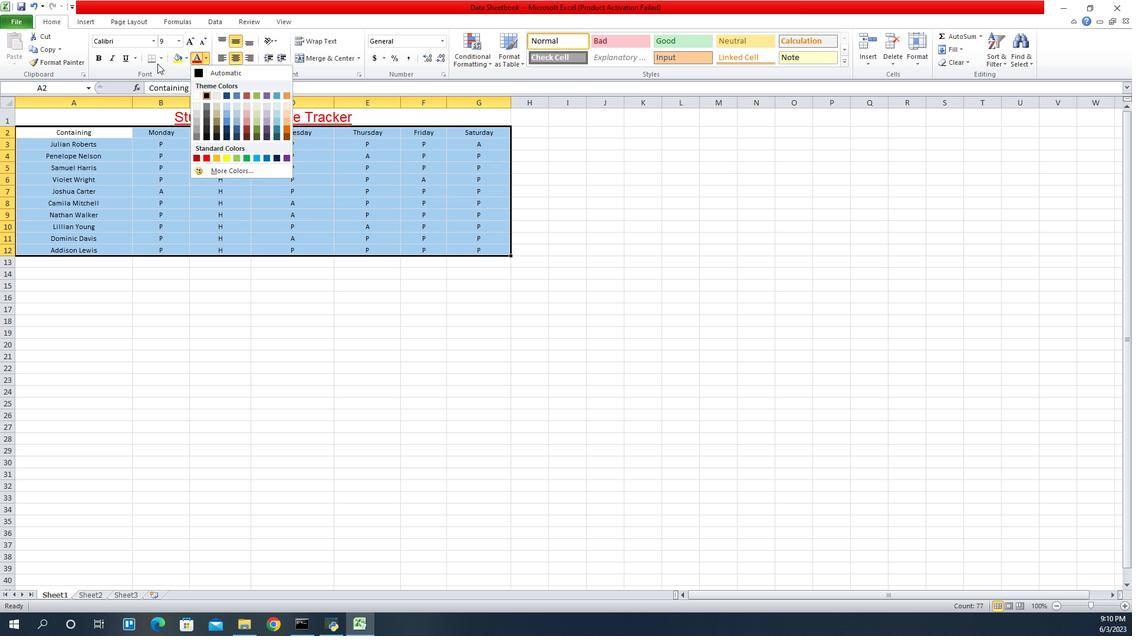 
Action: Mouse pressed left at (966, 58)
Screenshot: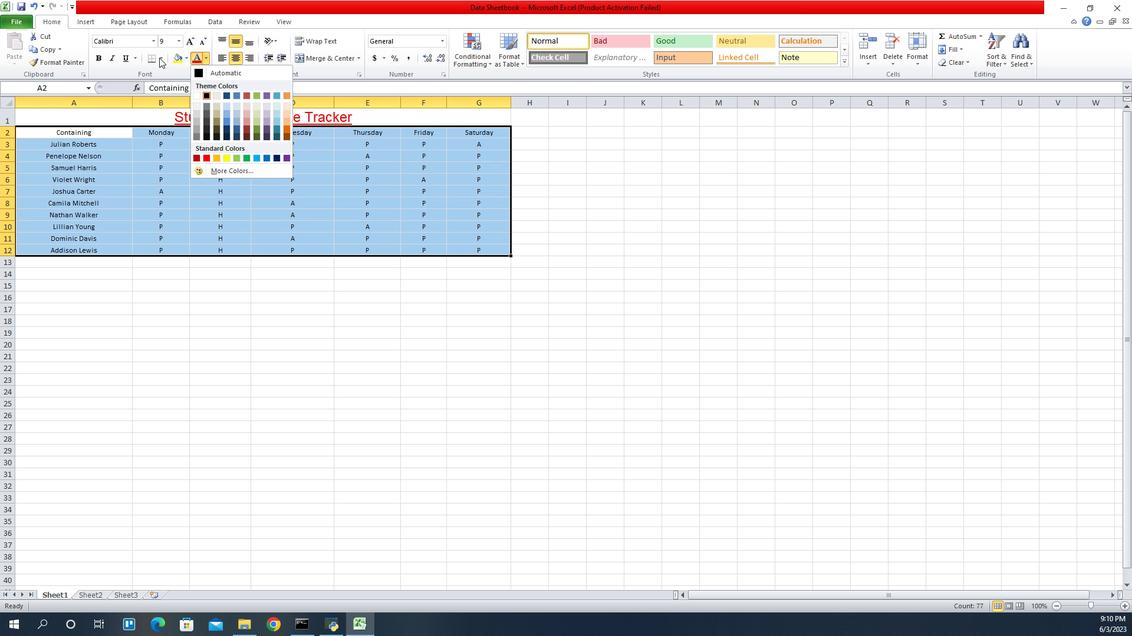 
Action: Mouse moved to (974, 151)
Screenshot: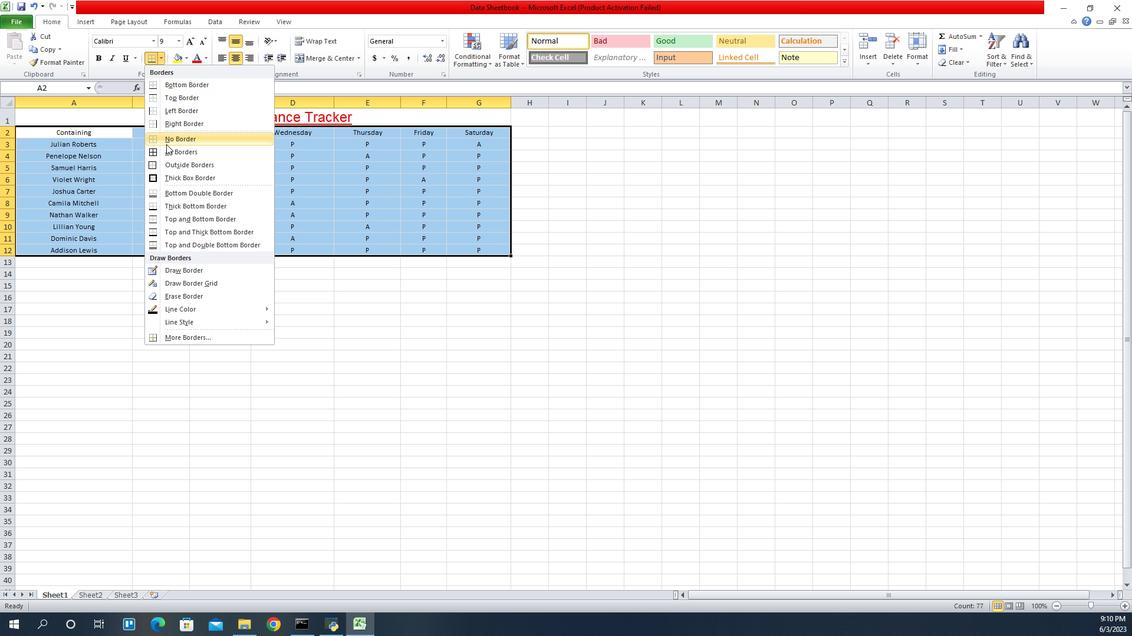 
Action: Mouse pressed left at (974, 151)
Screenshot: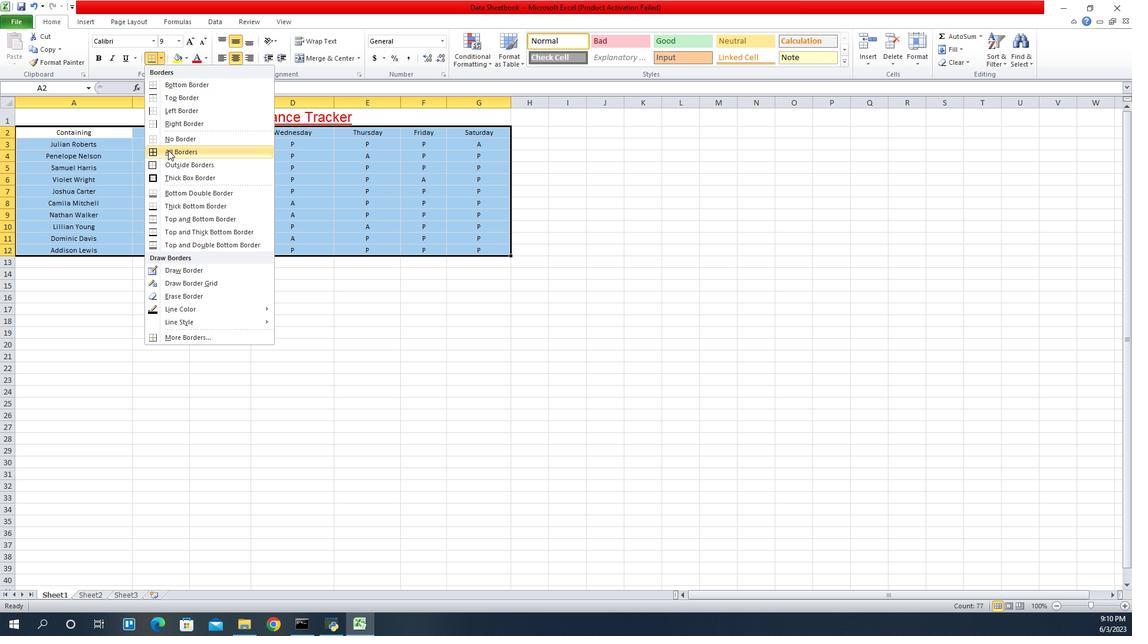 
Action: Mouse moved to (984, 173)
Screenshot: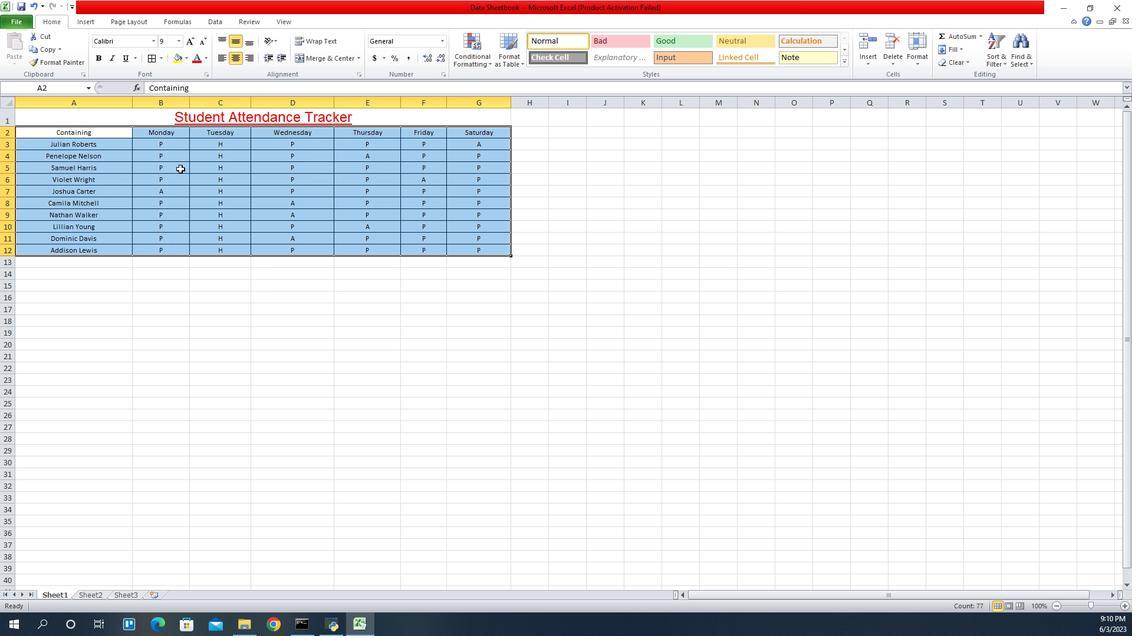 
